 Task: Add an event with the title Second Training Workshop: Effective Leadership Development, date '2023/10/01', time 9:15 AM to 11:15 AMand add a description: Scavenger Hunt is a highly customizable activity that can be tailored to suit specific objectives or themes. It can incorporate company-specific trivia, puzzles, or tasks related to your industry or organizational values. The facilitator can also include team-building elements, such as icebreaker activities, during the scavenger hunt to enhance team cohesion and communication., put the event into Red category . Add location for the event as: Jakarta, Indonesia, logged in from the account softage.8@softage.netand send the event invitation to softage.10@softage.net and softage.6@softage.net. Set a reminder for the event 15 minutes before
Action: Mouse moved to (132, 143)
Screenshot: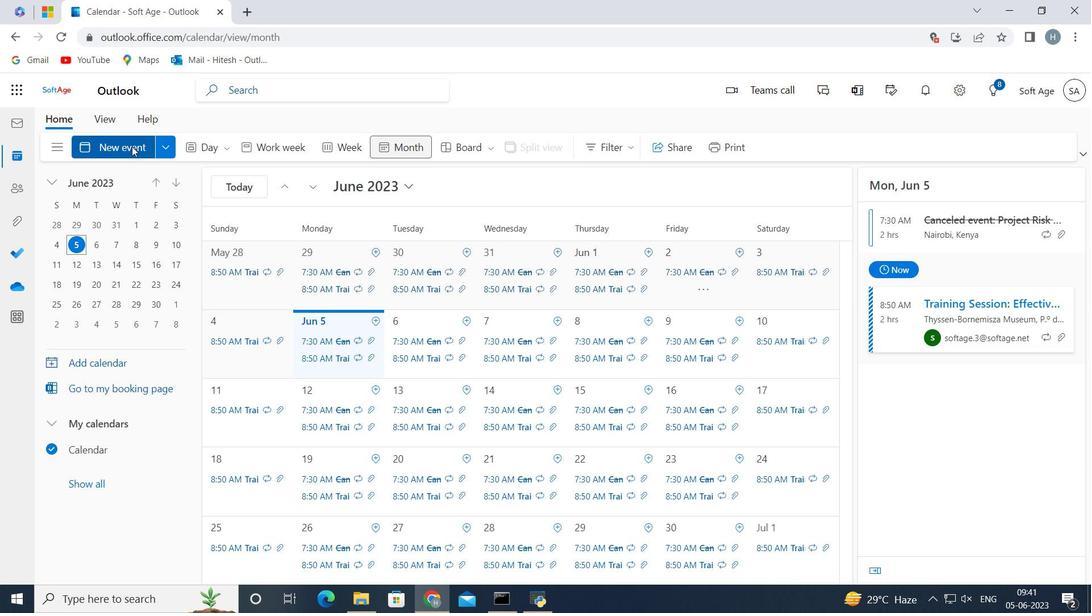 
Action: Mouse pressed left at (132, 143)
Screenshot: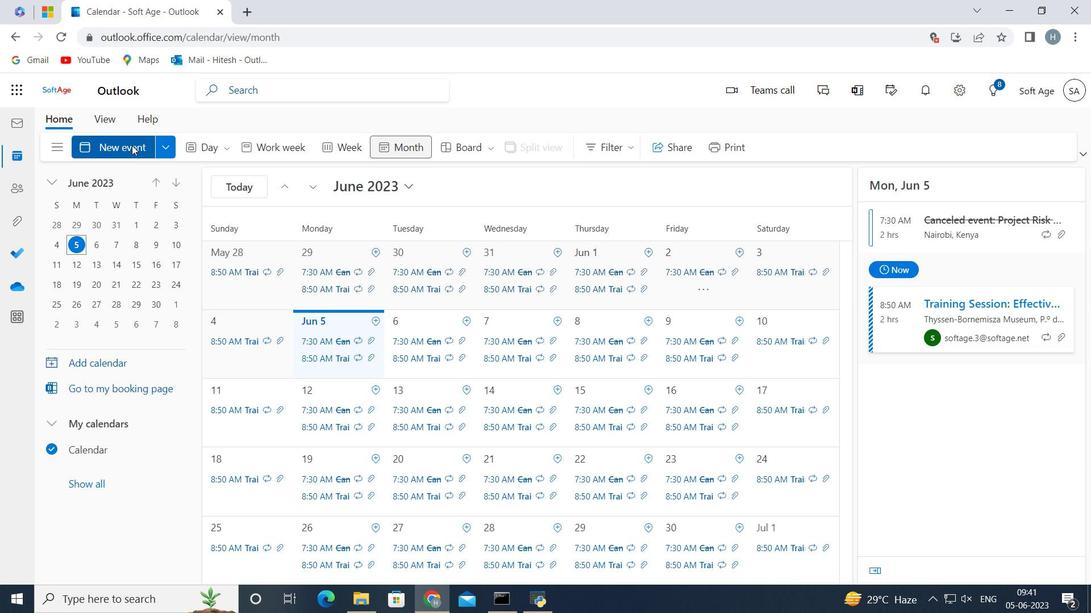 
Action: Mouse moved to (276, 229)
Screenshot: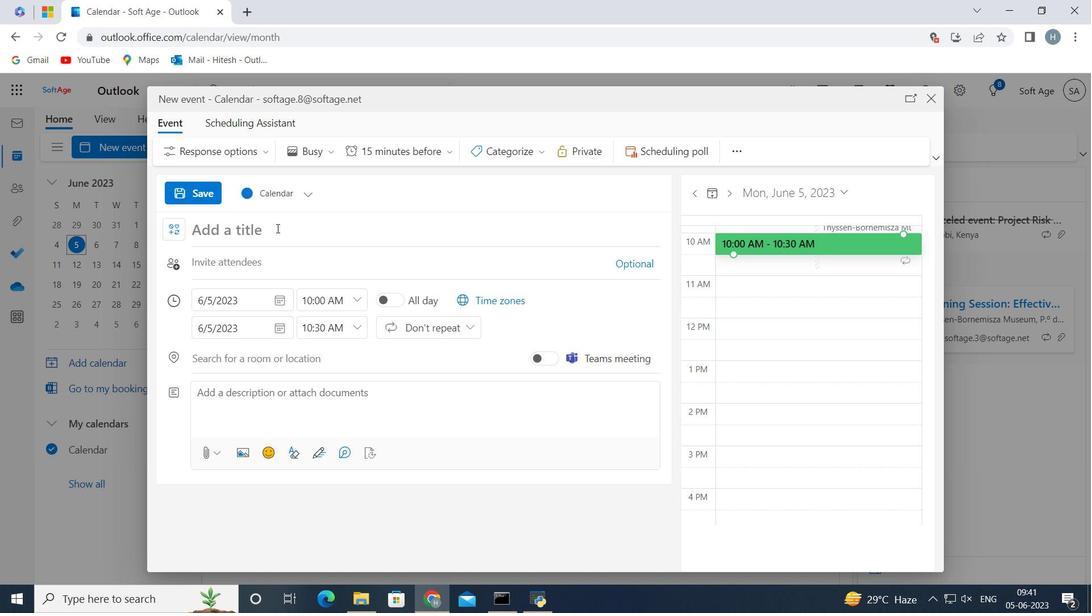 
Action: Mouse pressed left at (276, 229)
Screenshot: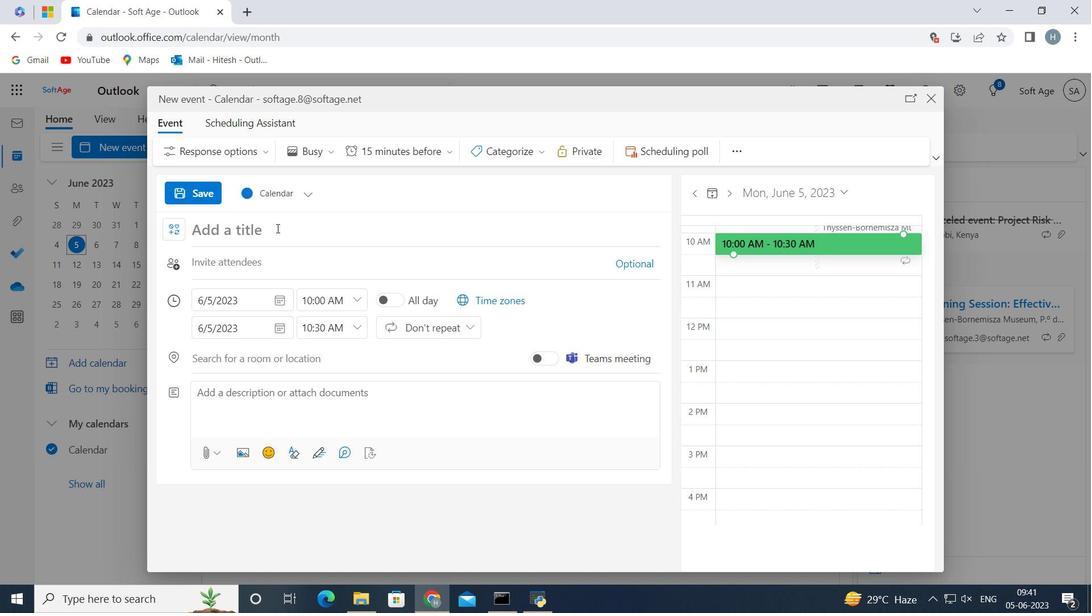 
Action: Key pressed <Key.shift>Second<Key.space><Key.shift>Training<Key.space><Key.shift>w<Key.backspace><Key.shift>Workshop<Key.shift_r>:<Key.space><Key.shift>Effective<Key.space><Key.shift>Leadership<Key.space><Key.shift>Development<Key.space>
Screenshot: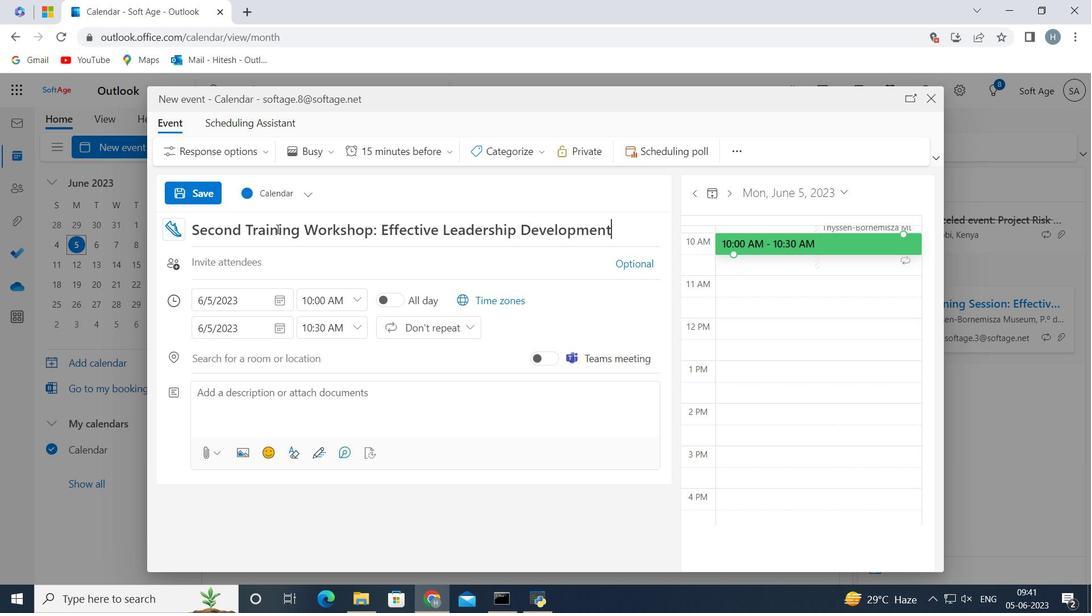 
Action: Mouse moved to (279, 297)
Screenshot: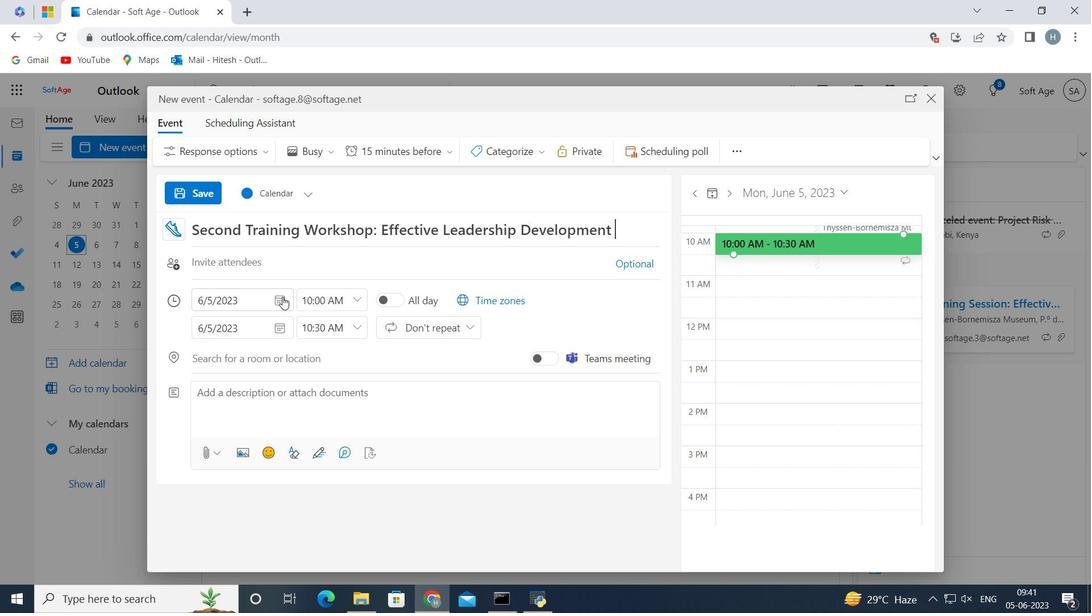 
Action: Mouse pressed left at (279, 297)
Screenshot: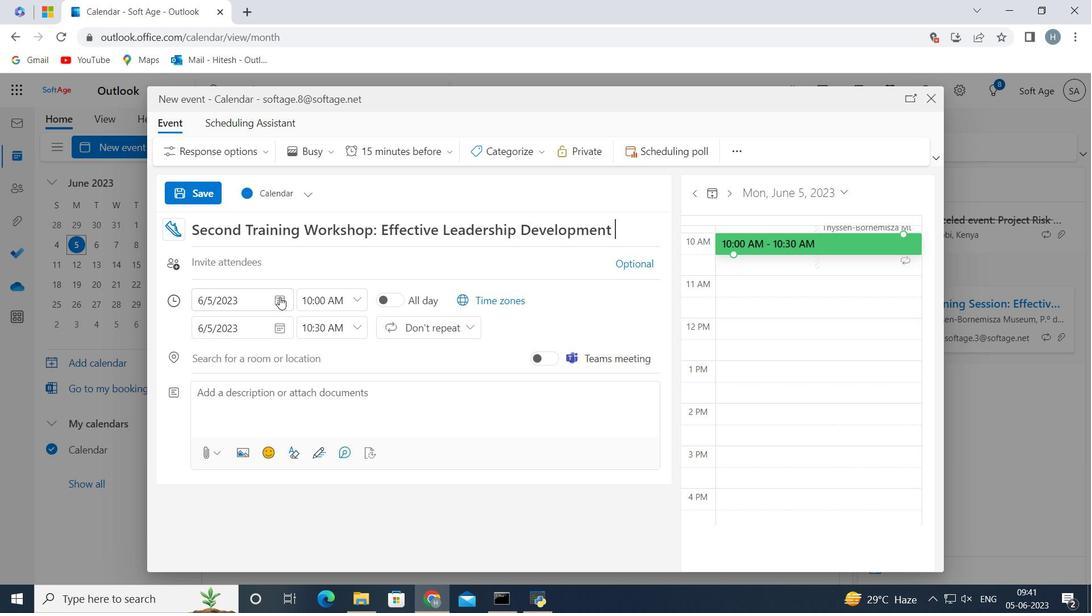 
Action: Mouse moved to (241, 325)
Screenshot: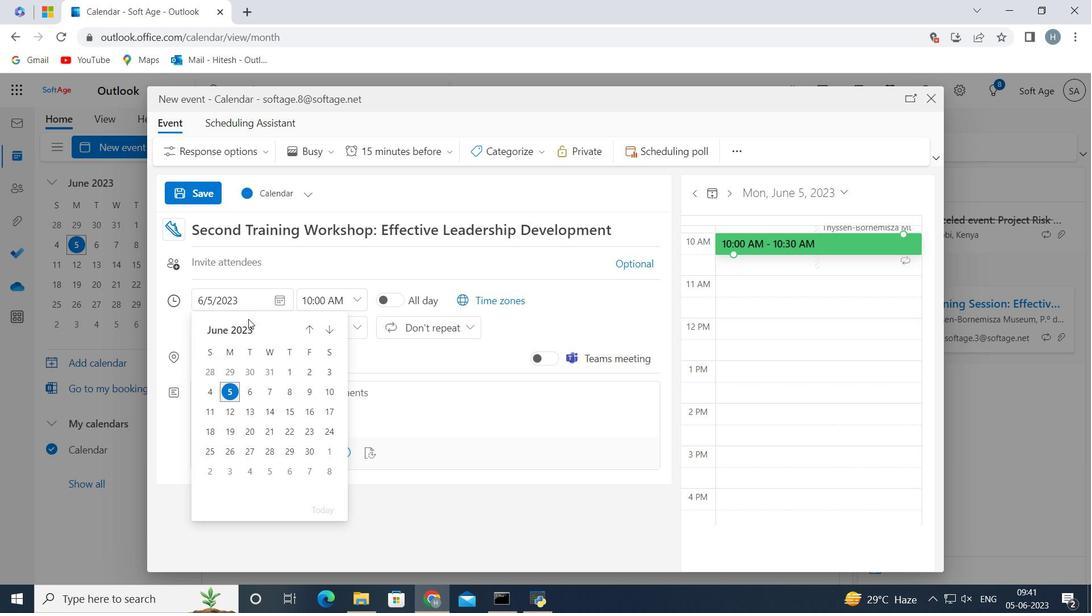 
Action: Mouse pressed left at (241, 325)
Screenshot: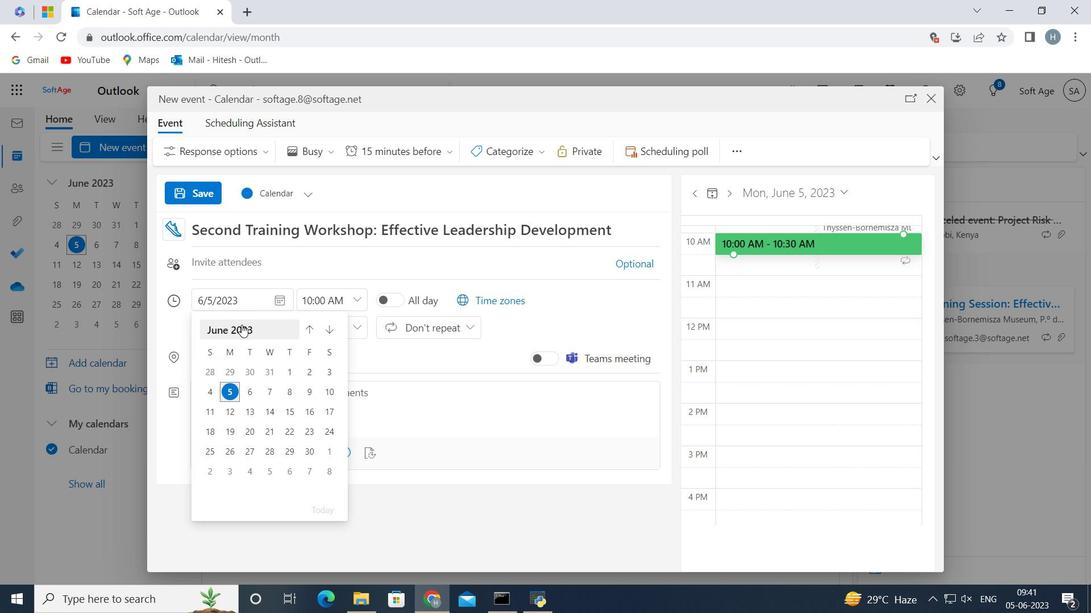 
Action: Mouse moved to (248, 434)
Screenshot: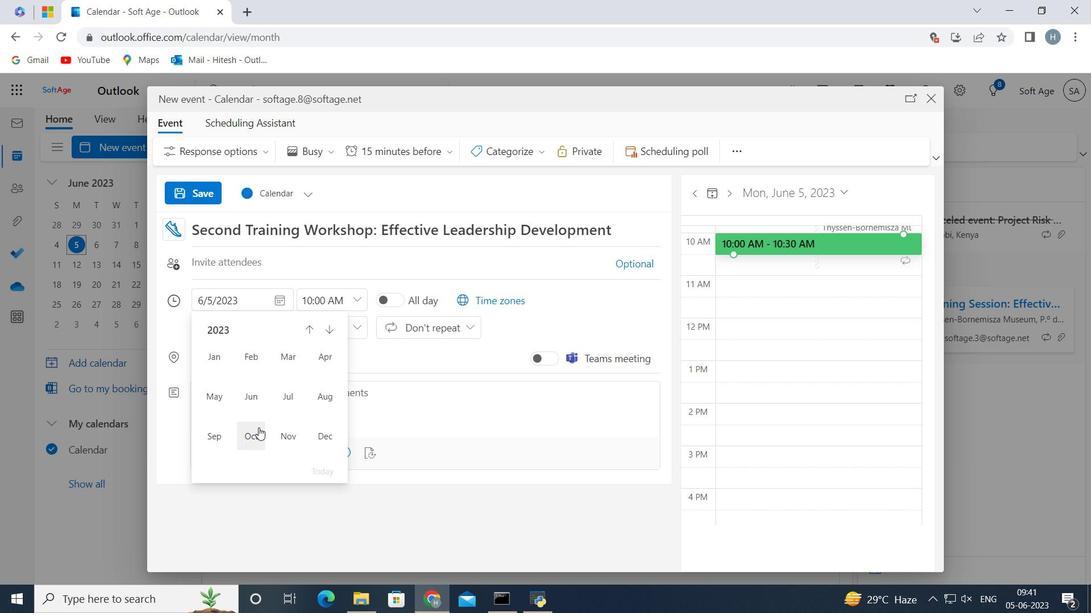 
Action: Mouse pressed left at (248, 434)
Screenshot: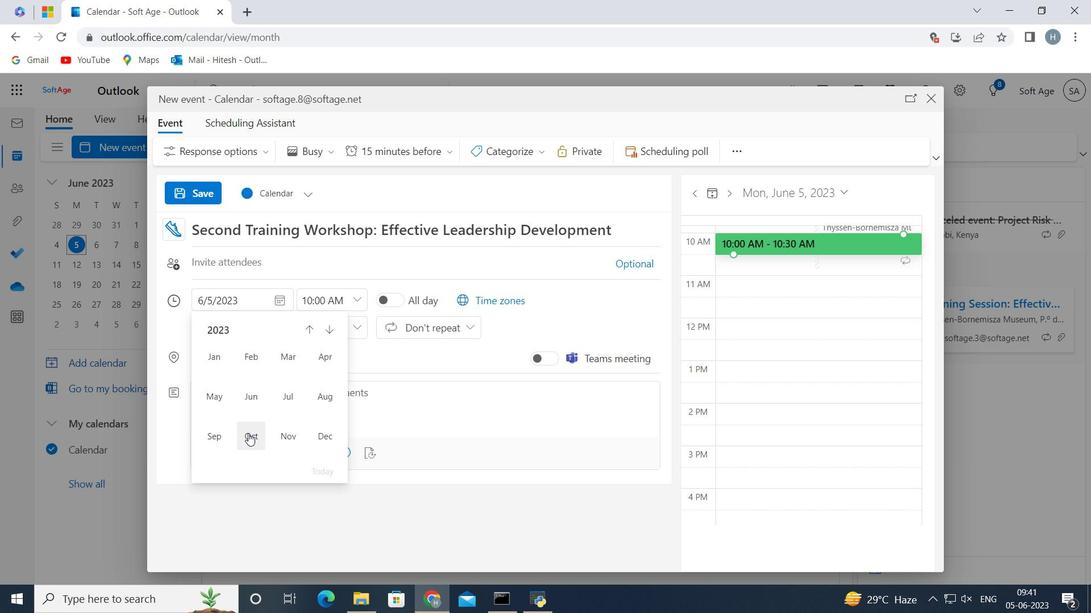 
Action: Mouse moved to (206, 374)
Screenshot: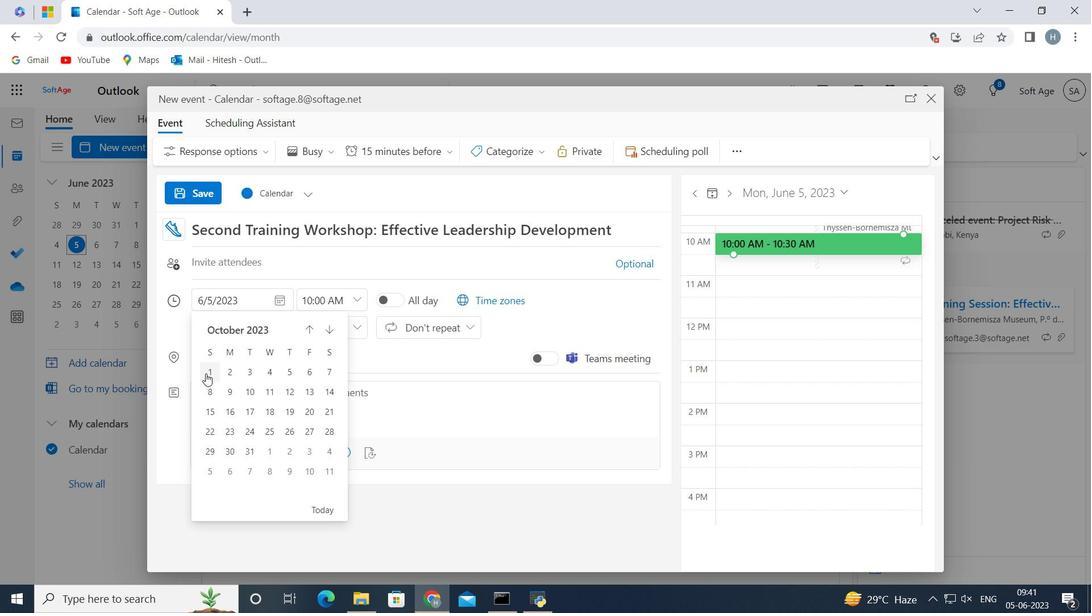 
Action: Mouse pressed left at (206, 374)
Screenshot: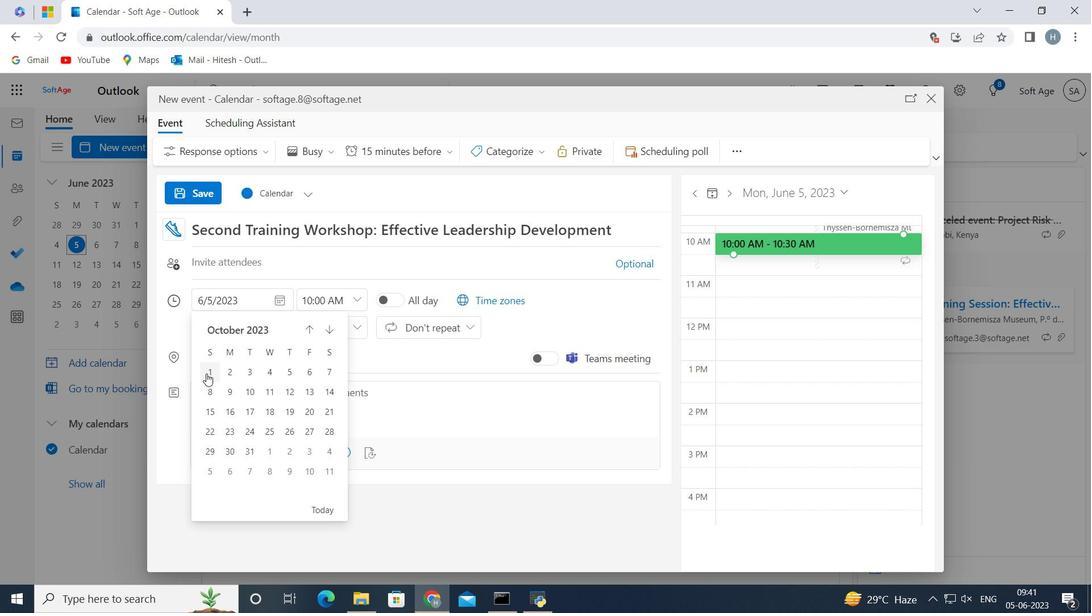
Action: Mouse moved to (356, 300)
Screenshot: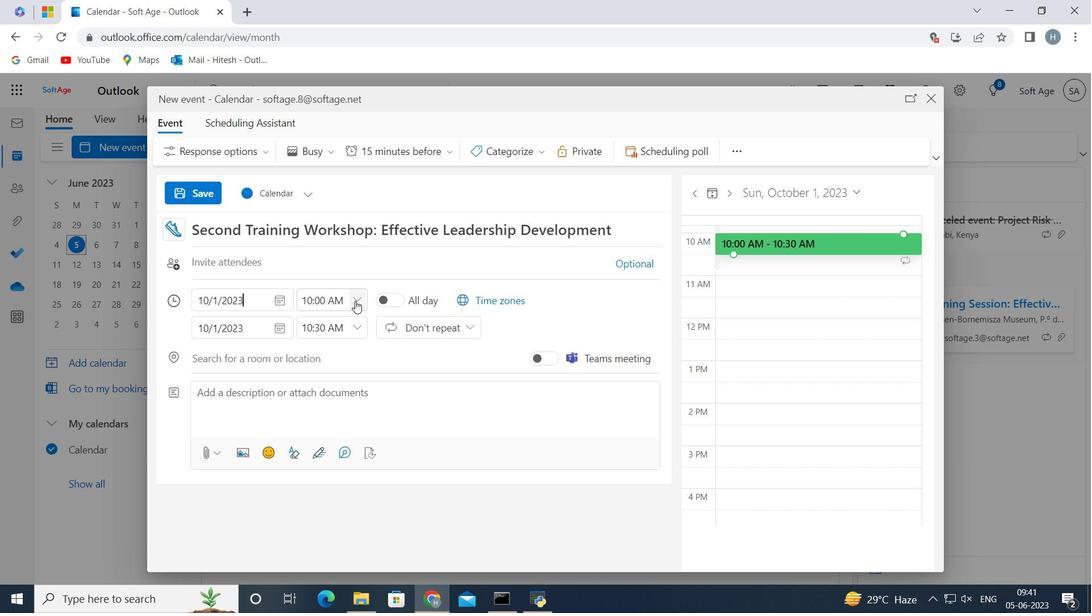 
Action: Mouse pressed left at (356, 300)
Screenshot: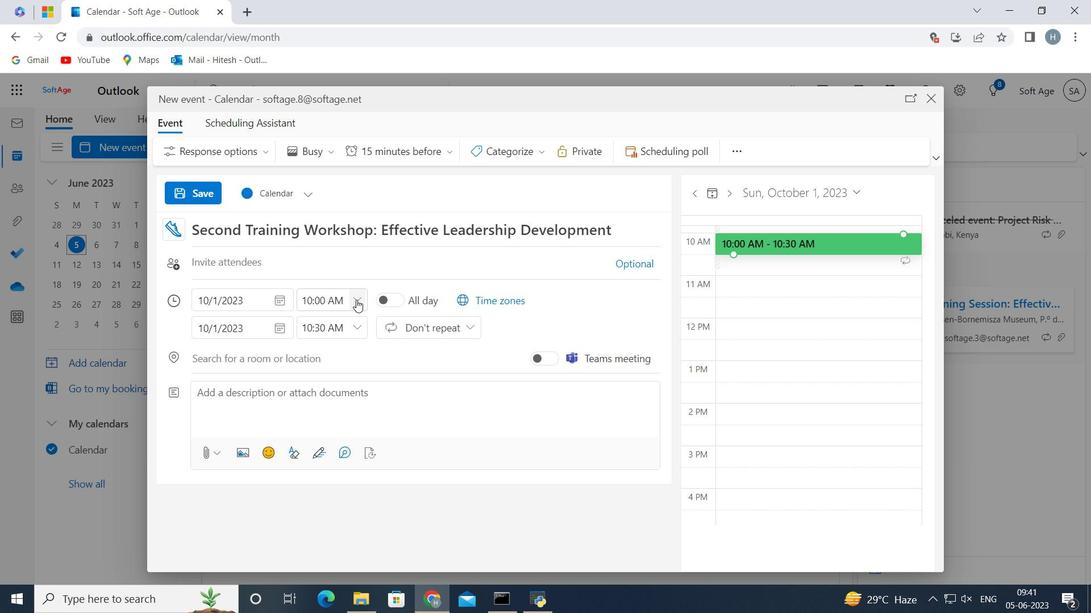 
Action: Mouse moved to (321, 378)
Screenshot: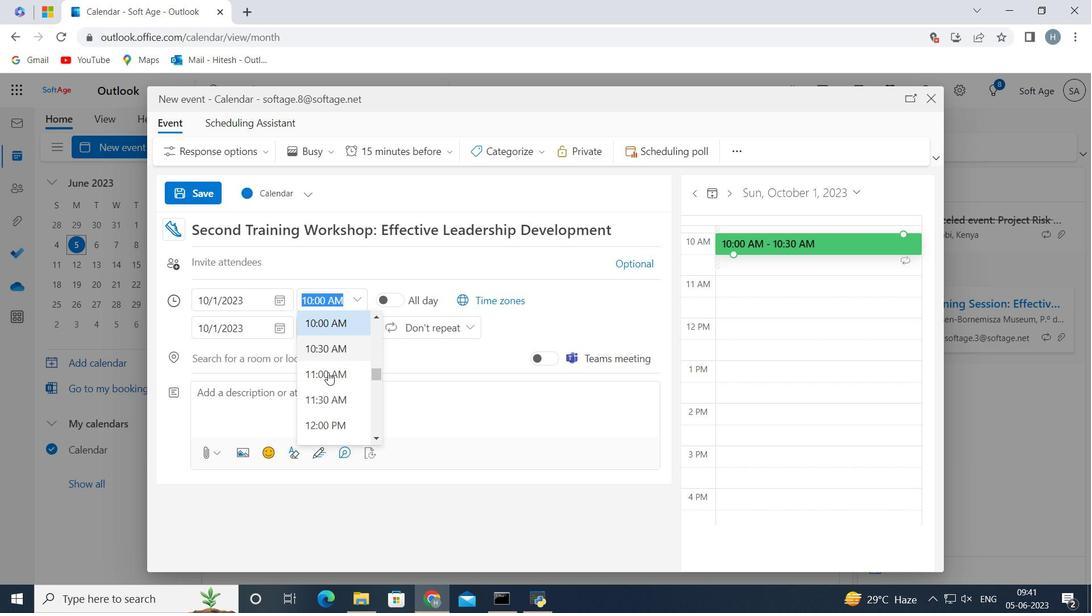 
Action: Mouse scrolled (321, 379) with delta (0, 0)
Screenshot: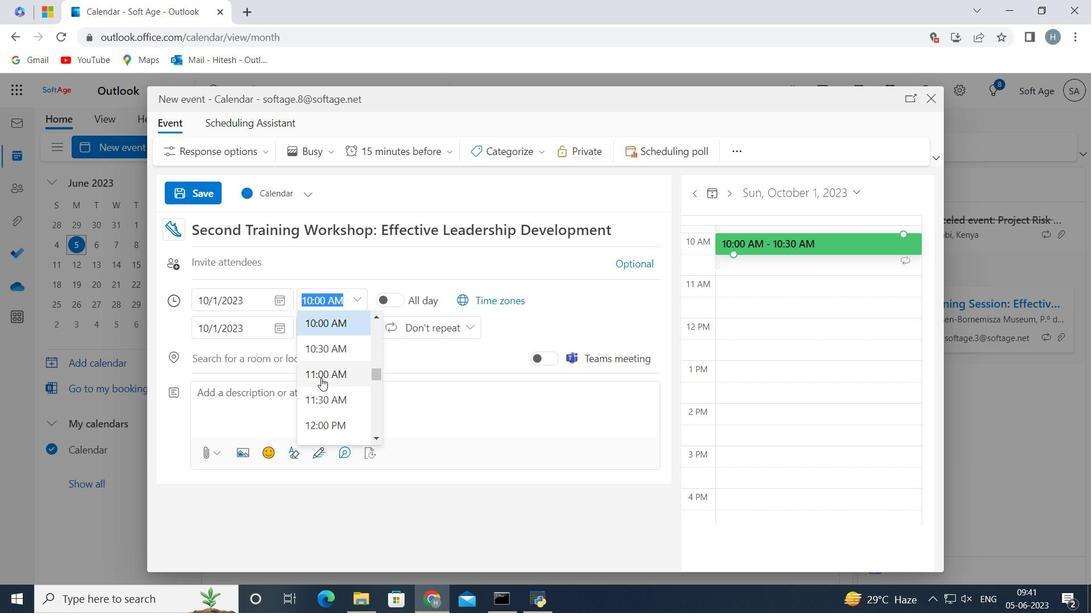 
Action: Mouse moved to (322, 362)
Screenshot: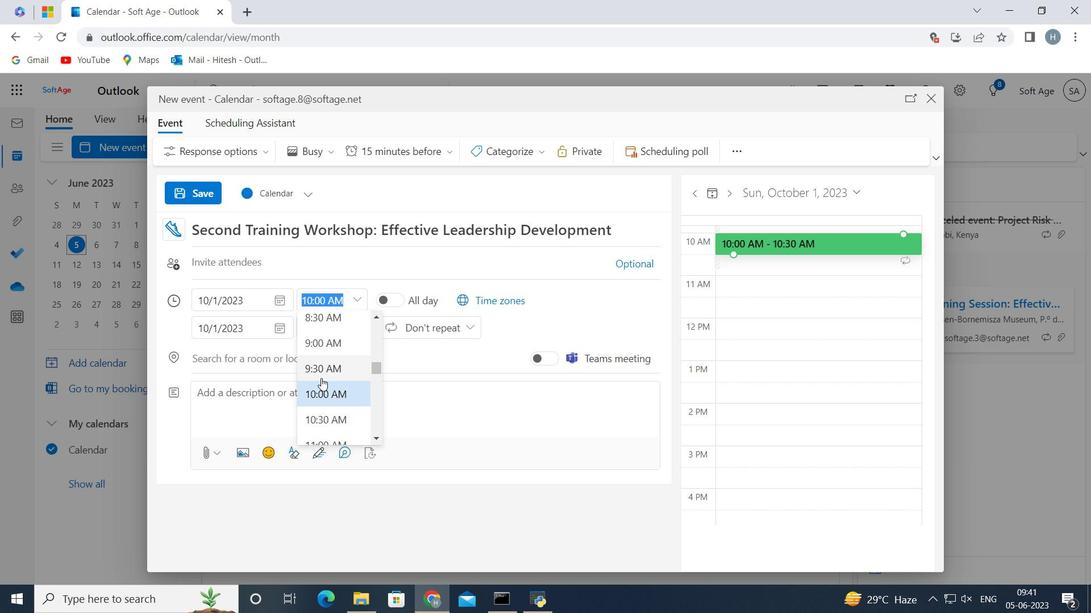 
Action: Mouse pressed left at (322, 362)
Screenshot: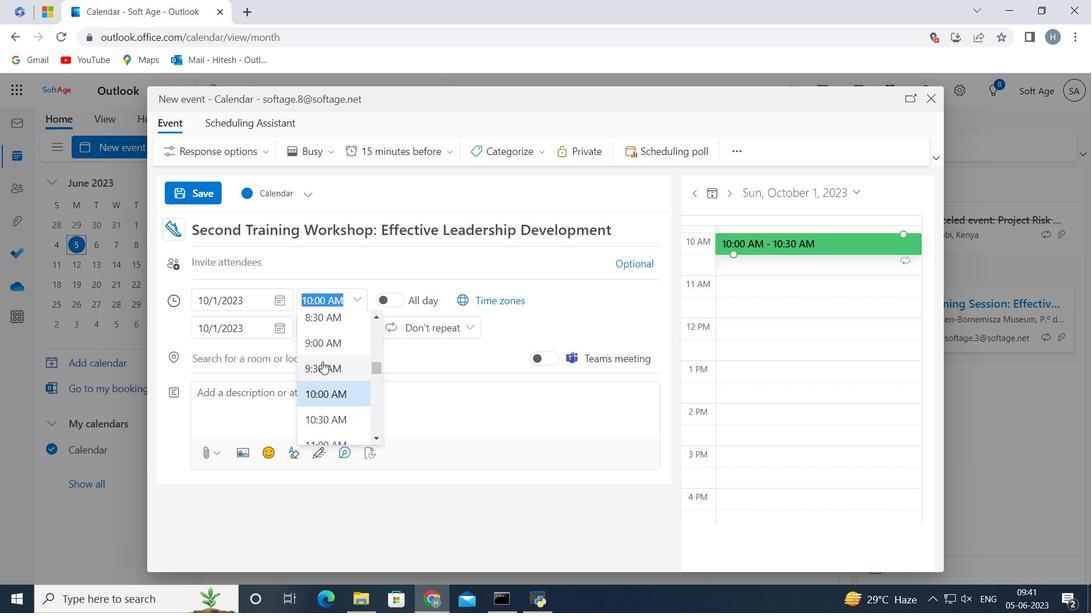 
Action: Mouse moved to (319, 301)
Screenshot: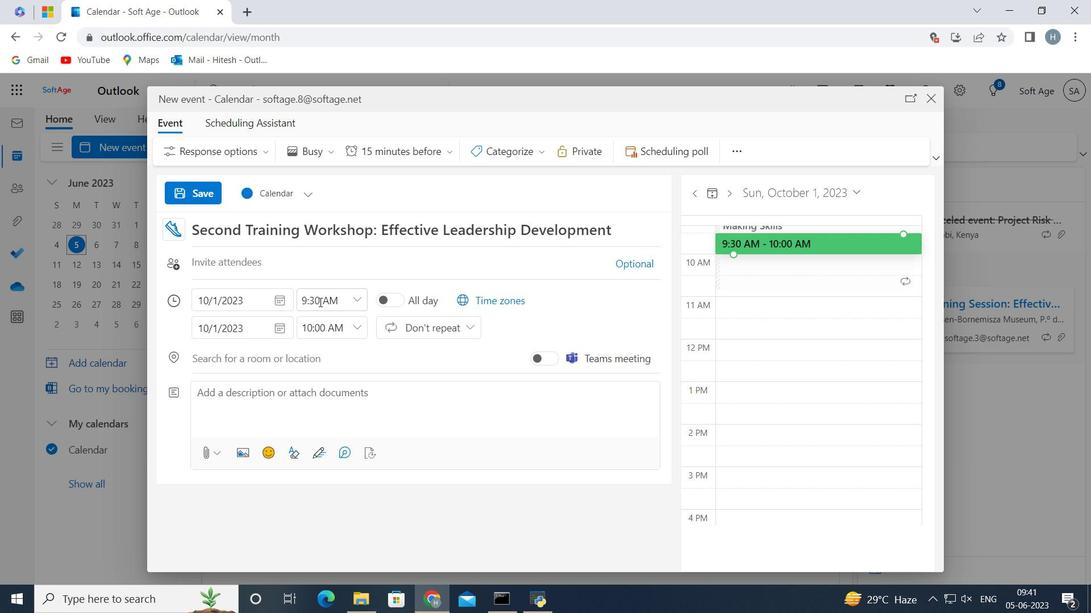 
Action: Mouse pressed left at (319, 301)
Screenshot: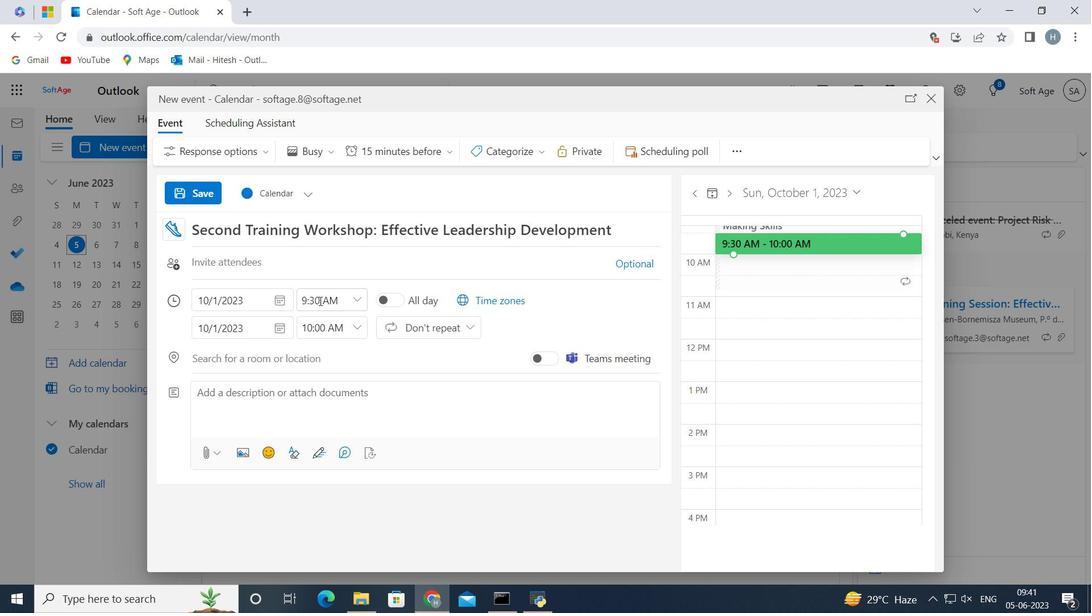 
Action: Key pressed <Key.backspace><Key.backspace>15
Screenshot: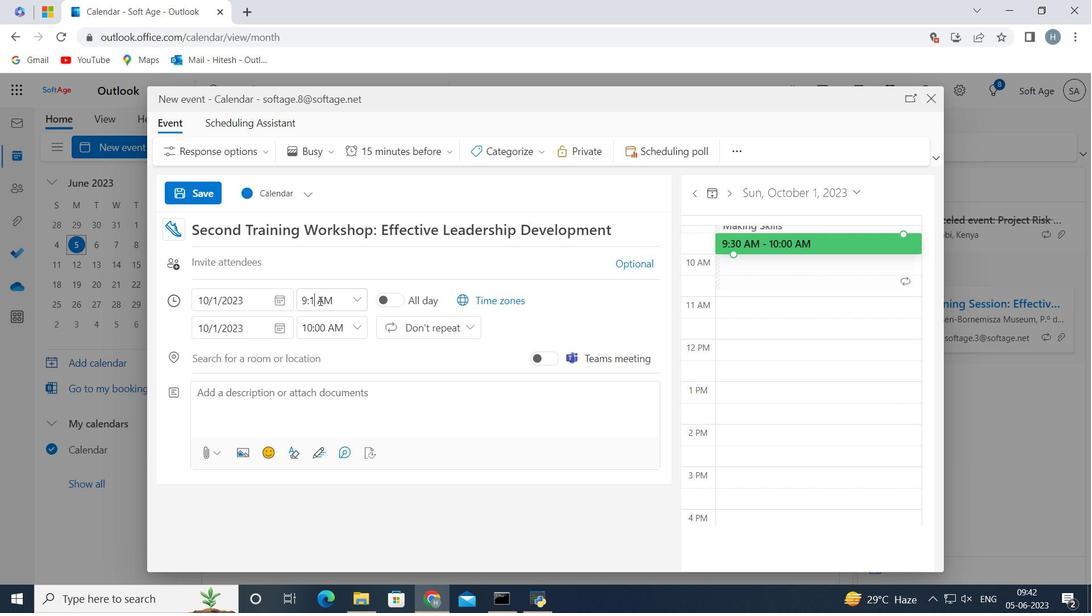 
Action: Mouse moved to (359, 322)
Screenshot: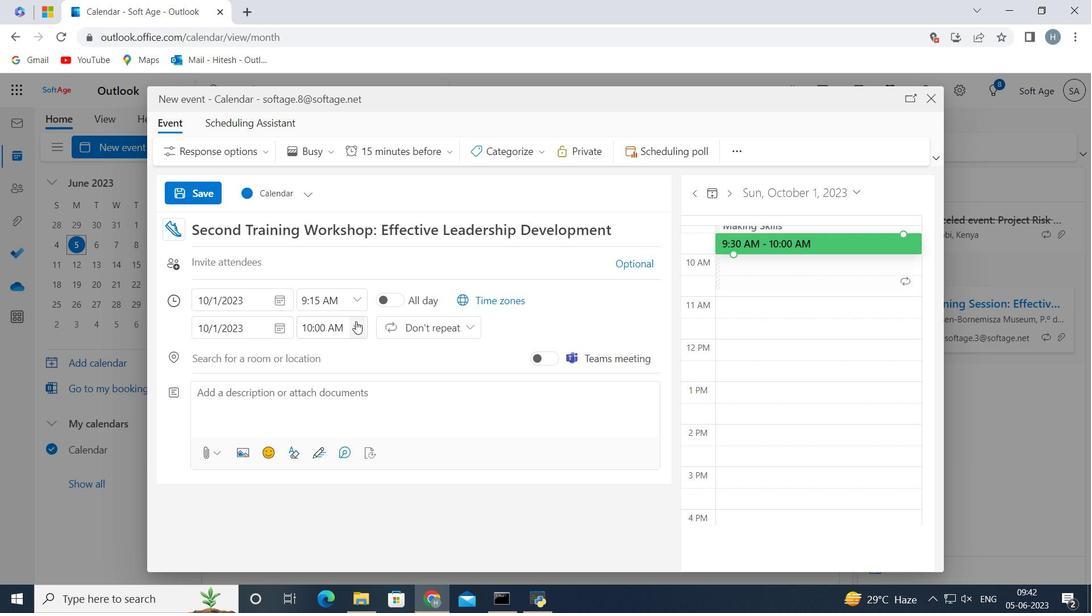 
Action: Mouse pressed left at (359, 322)
Screenshot: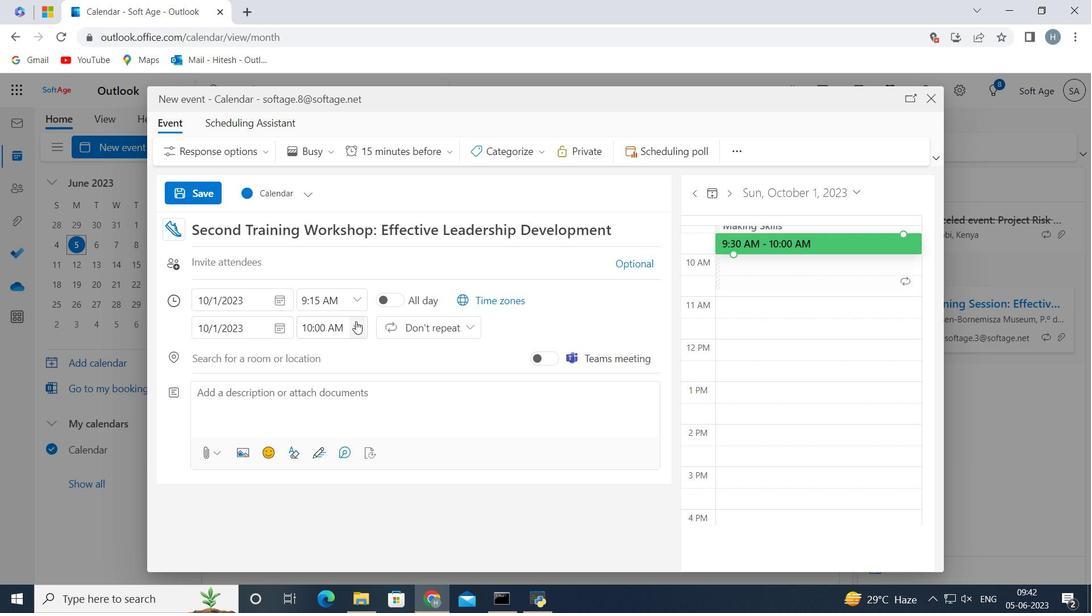 
Action: Mouse moved to (351, 422)
Screenshot: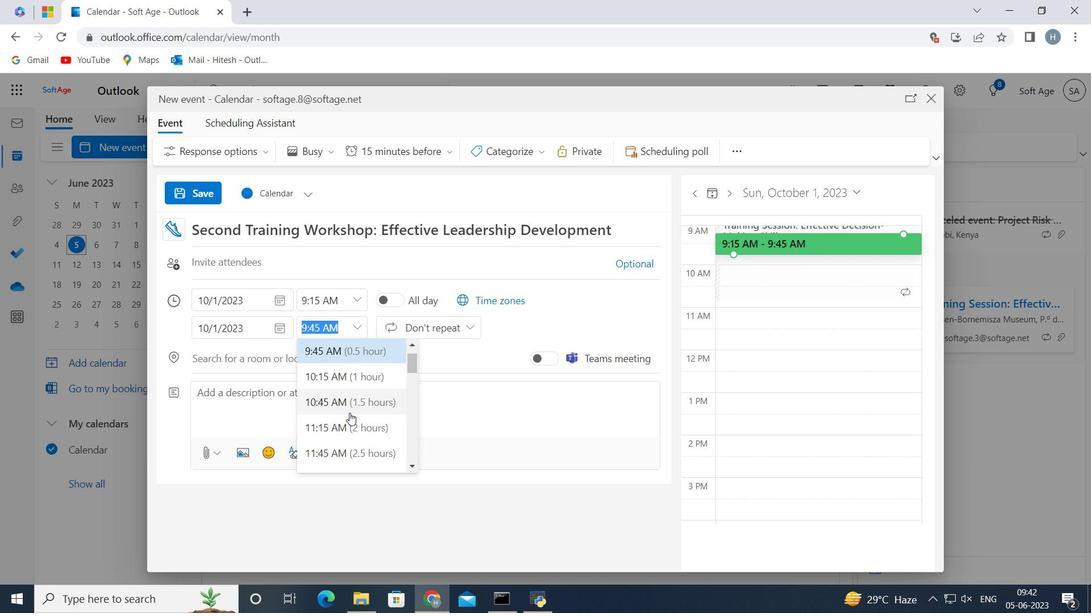 
Action: Mouse pressed left at (351, 422)
Screenshot: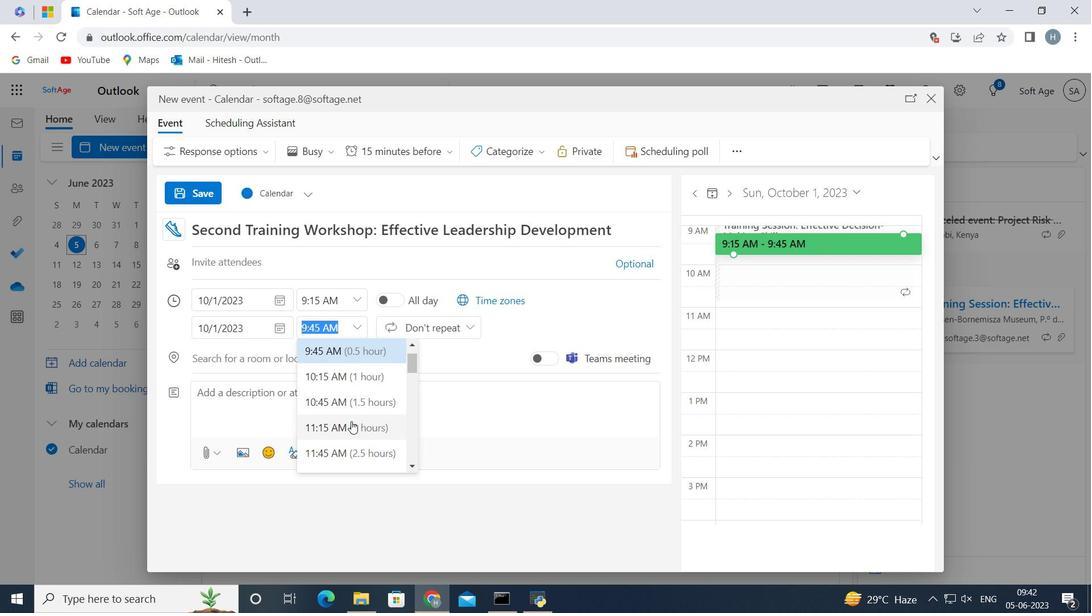 
Action: Mouse moved to (270, 386)
Screenshot: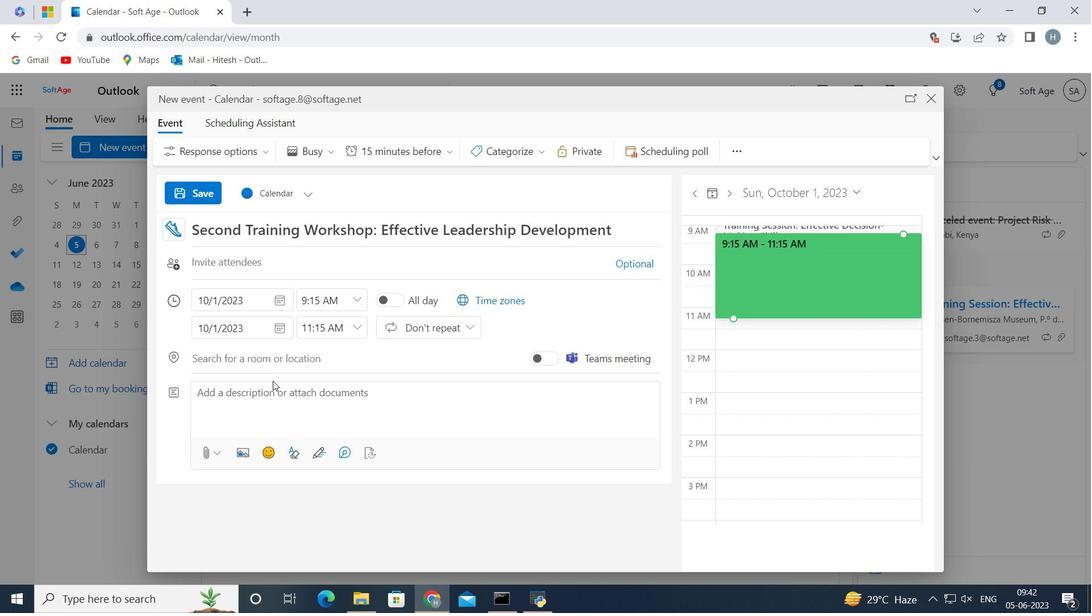 
Action: Mouse pressed left at (270, 386)
Screenshot: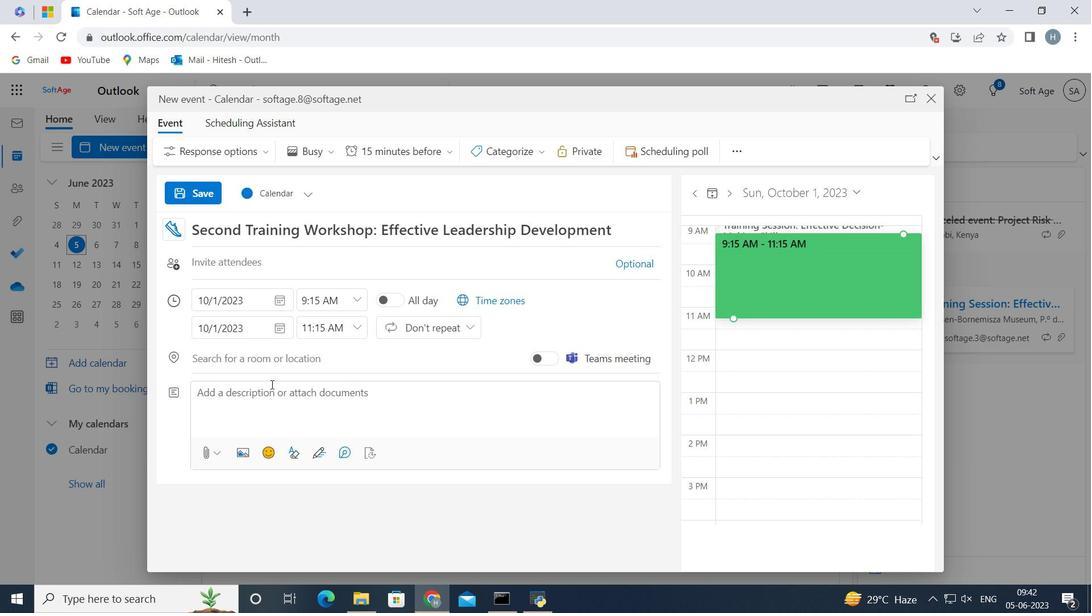 
Action: Key pressed <Key.shift><Key.shift>Scavenger<Key.space>hunt<Key.space>is<Key.space>a<Key.space>highly<Key.space>customizable<Key.space>activity<Key.space>that<Key.space>can<Key.space>be<Key.space>tailored<Key.space>to<Key.space>suit<Key.space>specific<Key.space>objectives<Key.space>or<Key.space>themes.<Key.space><Key.shift_r>It<Key.space>can<Key.space>incorporate<Key.space>company-specific<Key.space>trivia,<Key.space>puzzles,<Key.space>or<Key.space>tasks<Key.space>related<Key.space>to<Key.space>your<Key.space>industry<Key.space>or<Key.space>organizational<Key.space>values.<Key.space><Key.shift>The<Key.space>facilitator<Key.space>can<Key.space>also<Key.space>include<Key.space>team-building<Key.space>elements,<Key.space>such<Key.space>as<Key.space>icebreaker<Key.space>activities,<Key.space>during<Key.space>the<Key.space>scavenger<Key.space>hunt<Key.space>to<Key.space>enhance<Key.space>team<Key.space>cohesion<Key.space>and<Key.space>communication.<Key.space>
Screenshot: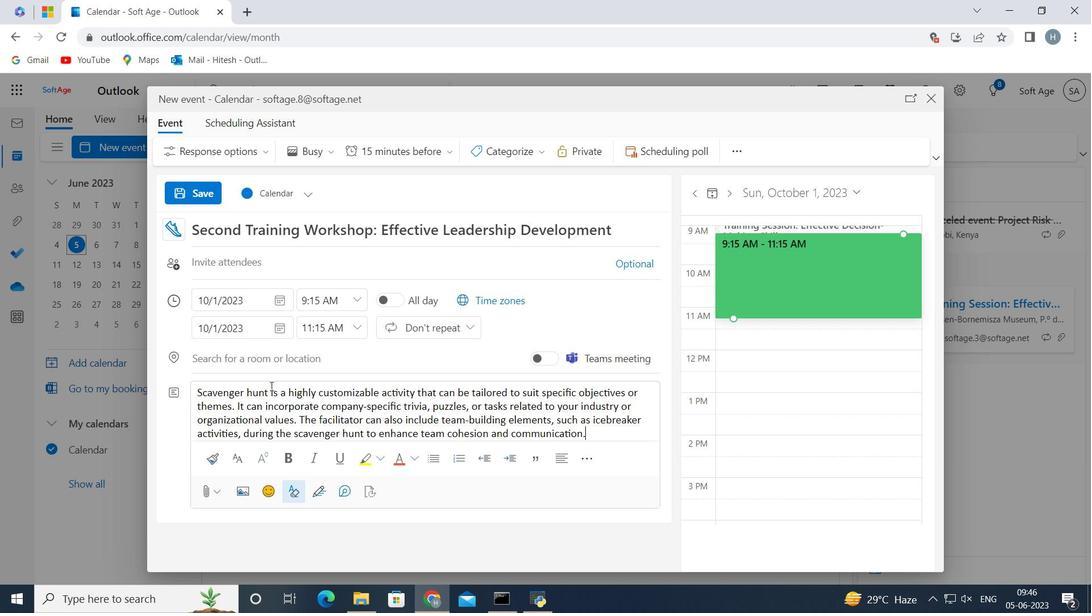 
Action: Mouse moved to (356, 359)
Screenshot: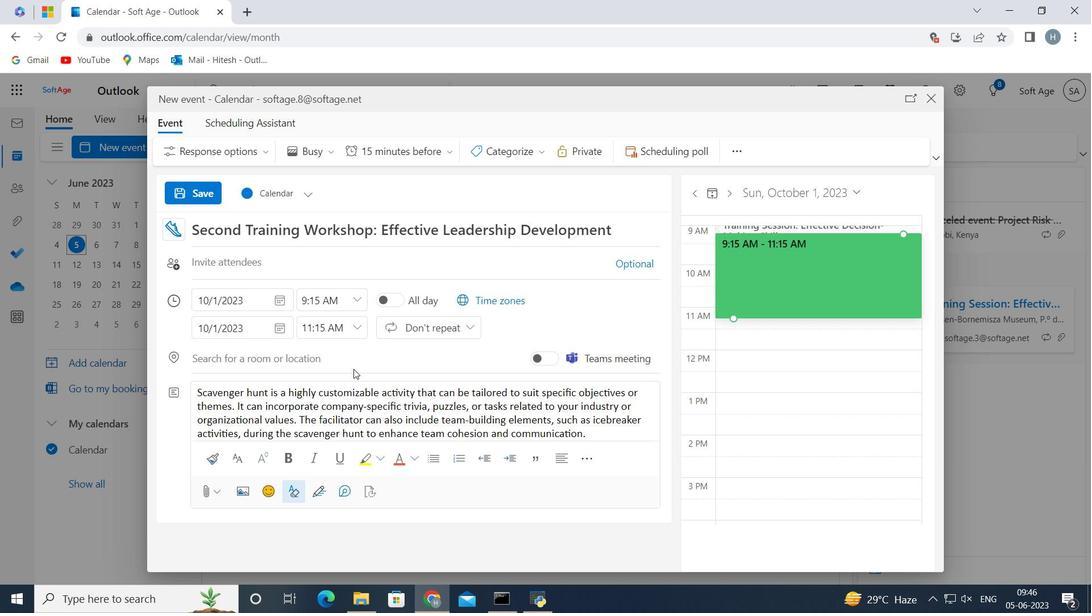 
Action: Mouse pressed left at (356, 359)
Screenshot: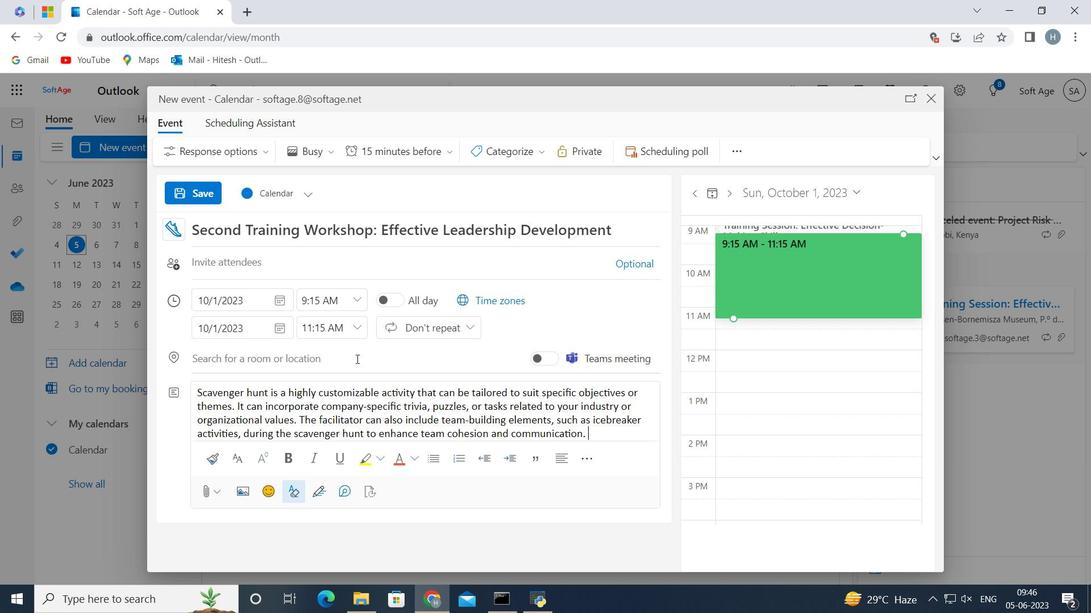 
Action: Mouse moved to (539, 152)
Screenshot: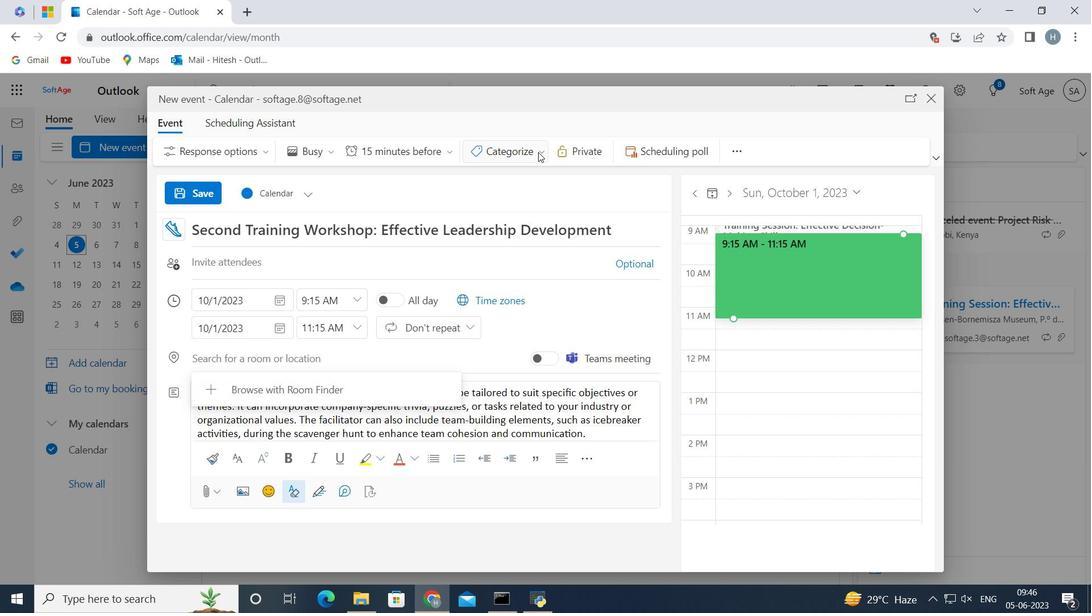 
Action: Mouse pressed left at (539, 152)
Screenshot: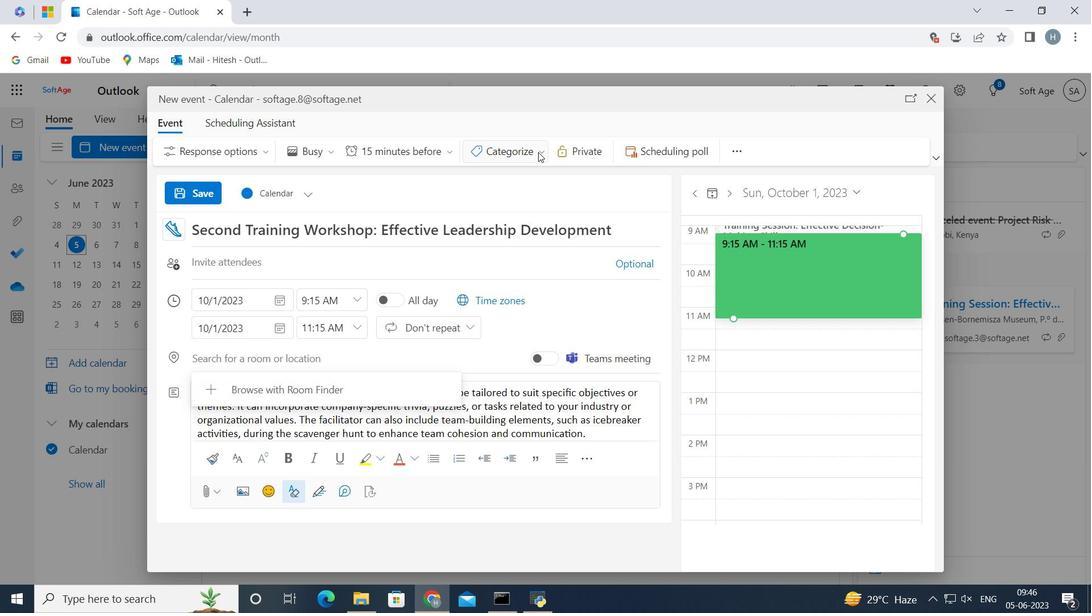 
Action: Mouse moved to (524, 267)
Screenshot: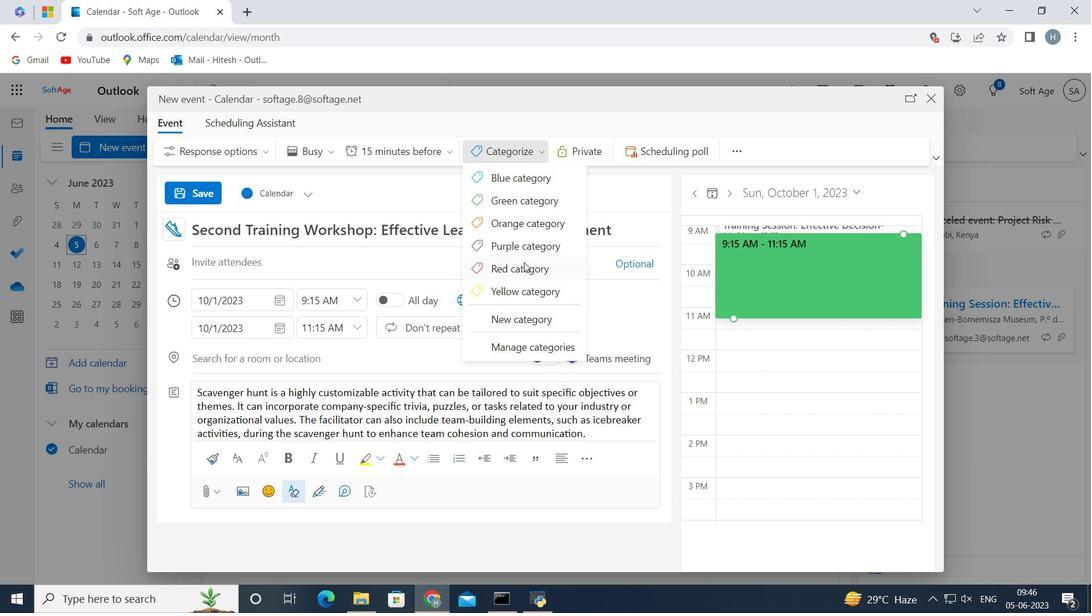 
Action: Mouse pressed left at (524, 267)
Screenshot: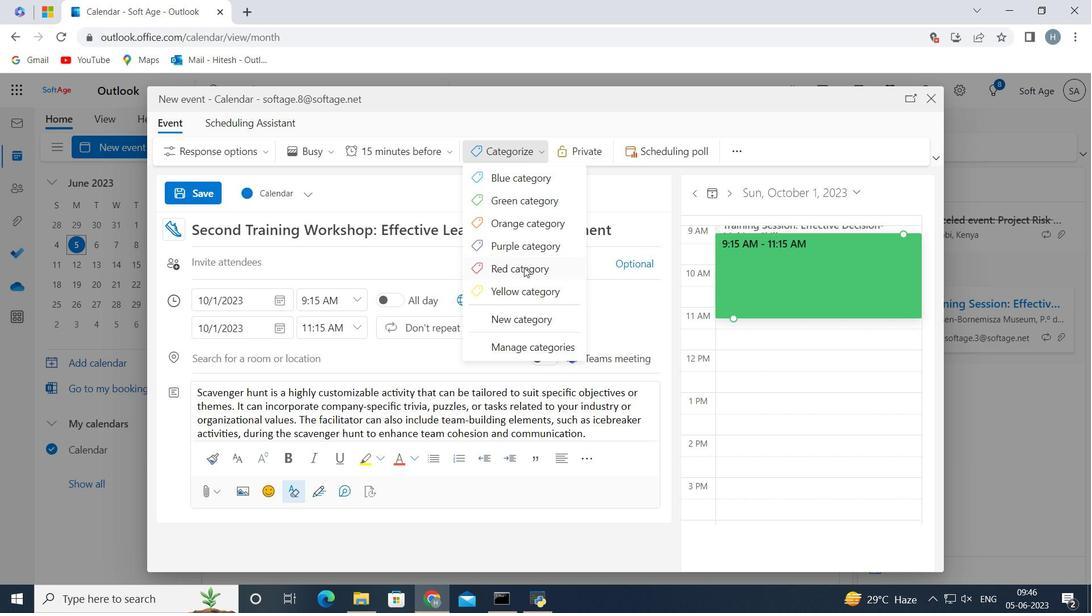 
Action: Mouse moved to (343, 362)
Screenshot: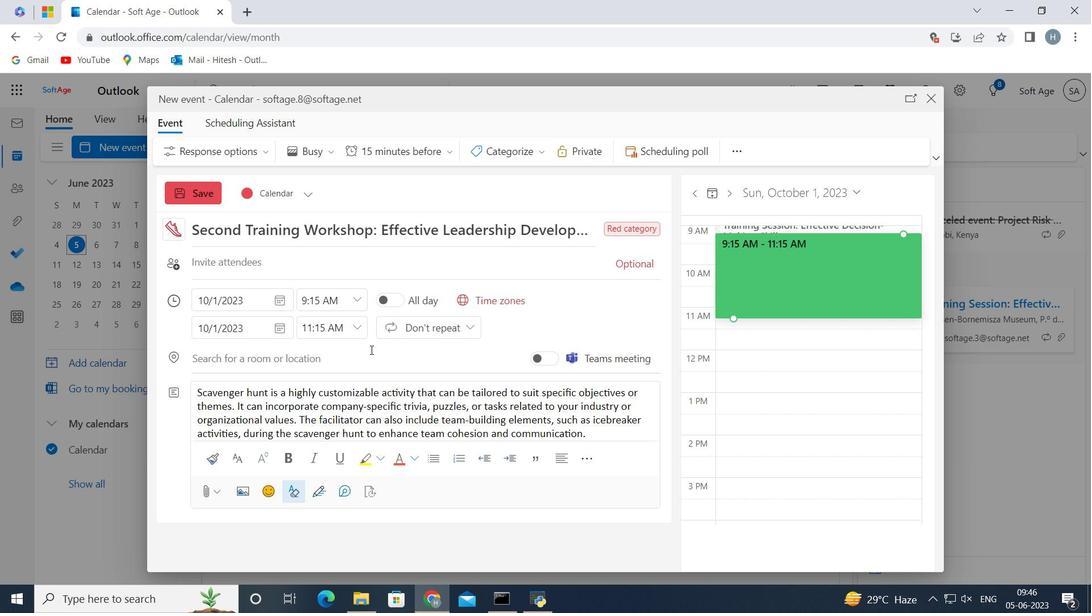 
Action: Mouse pressed left at (343, 362)
Screenshot: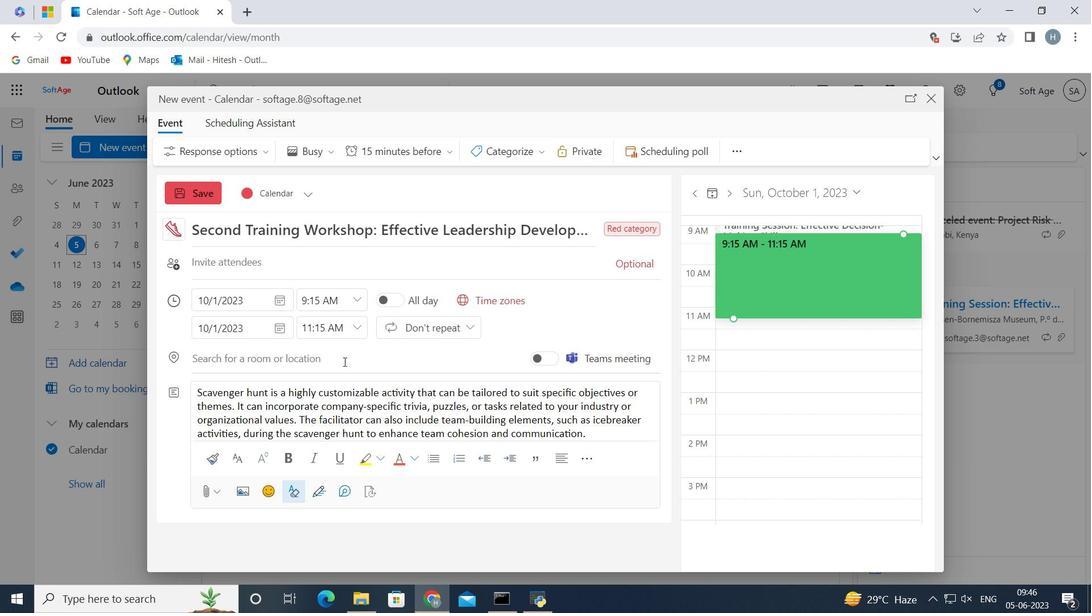 
Action: Key pressed <Key.shift>Jakarta.<Key.space><Key.shift><Key.shift><Key.shift><Key.shift><Key.shift><Key.shift><Key.shift><Key.shift><Key.shift><Key.shift><Key.shift>Indonesia<Key.space>
Screenshot: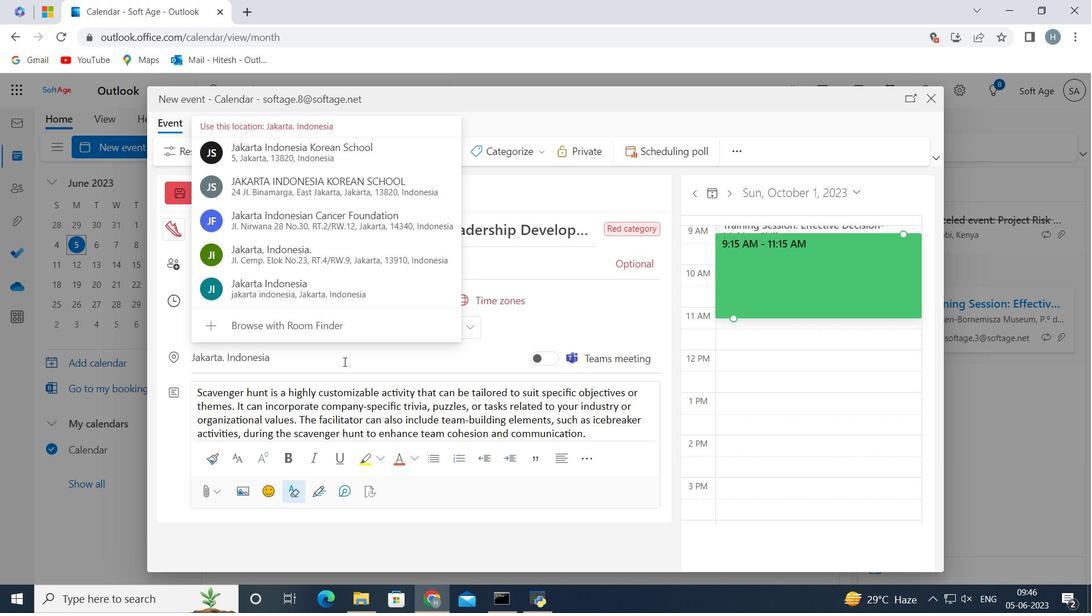 
Action: Mouse moved to (598, 323)
Screenshot: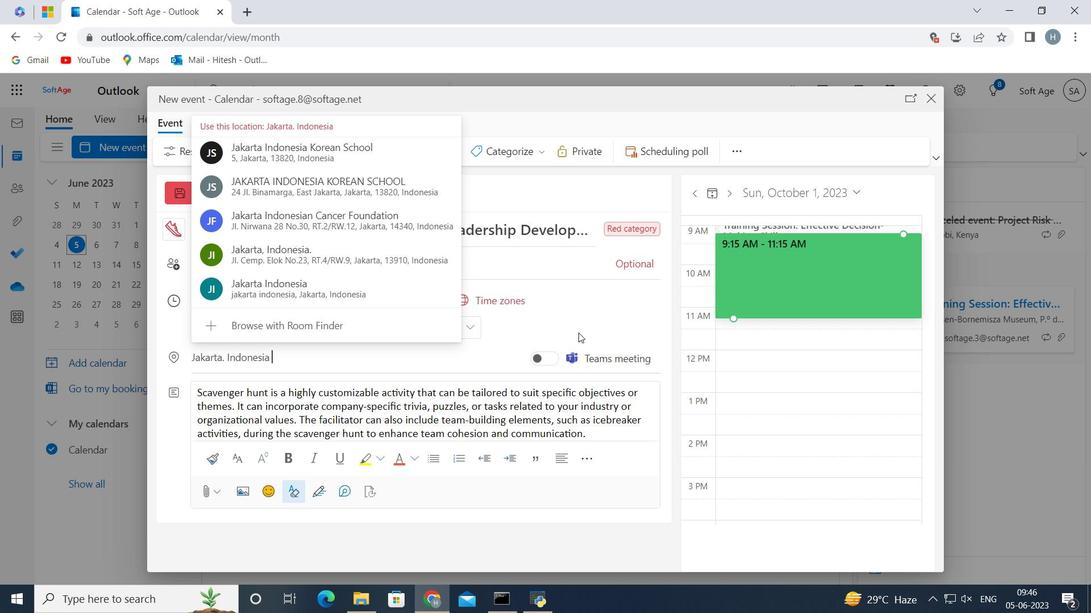 
Action: Mouse pressed left at (598, 323)
Screenshot: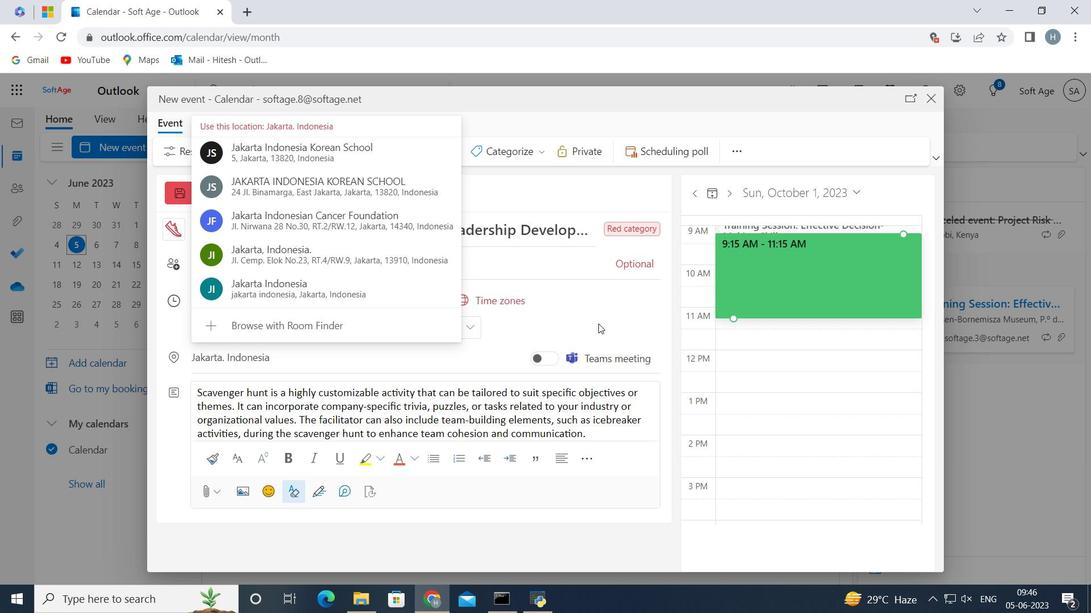 
Action: Mouse moved to (284, 254)
Screenshot: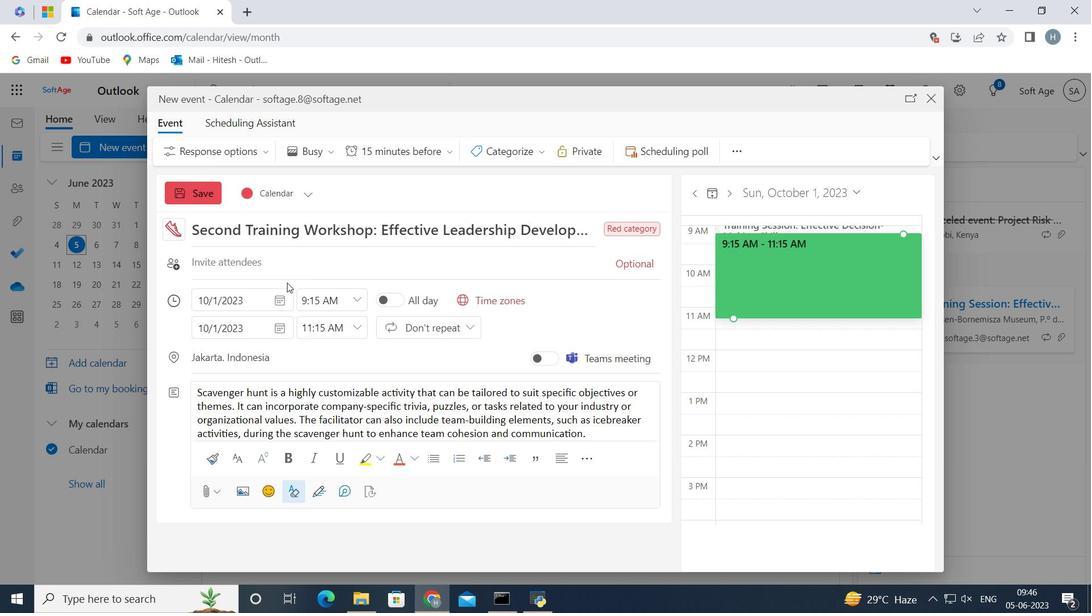 
Action: Mouse pressed left at (284, 254)
Screenshot: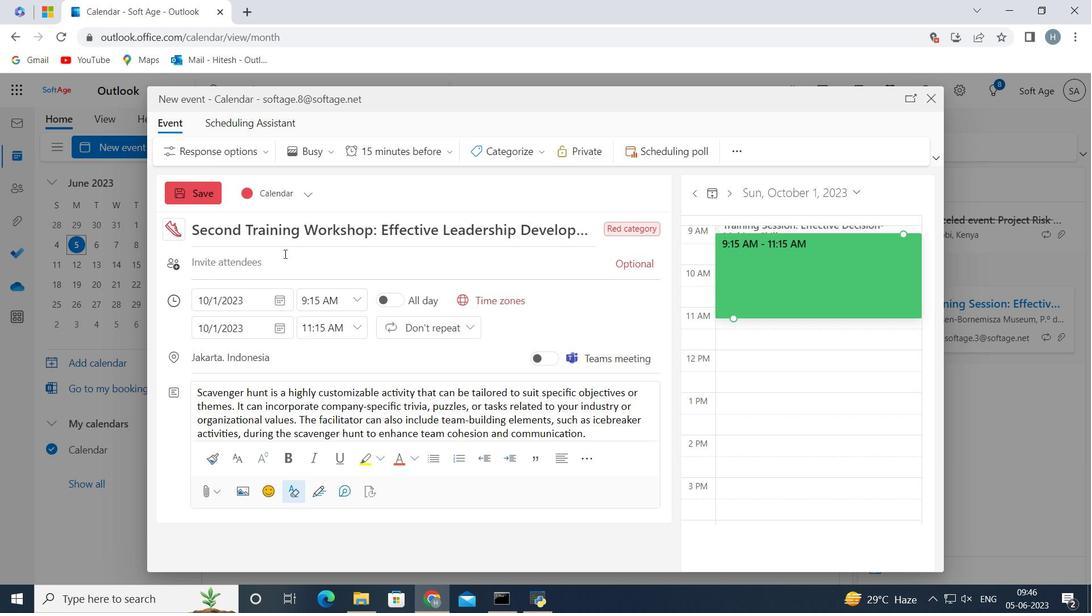
Action: Key pressed softage.10<Key.shift>@softage.net
Screenshot: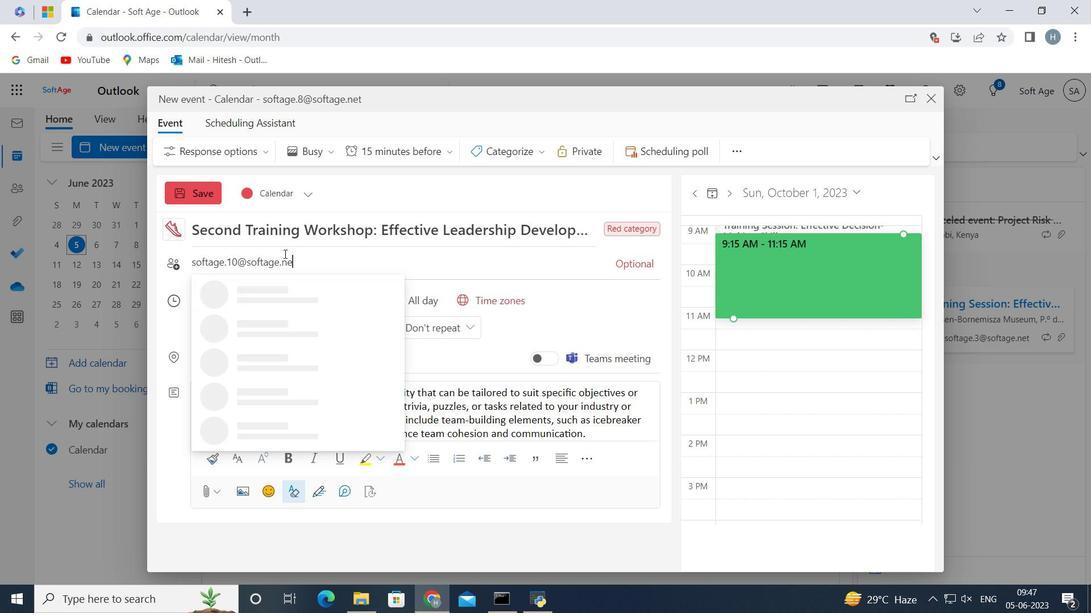 
Action: Mouse moved to (278, 296)
Screenshot: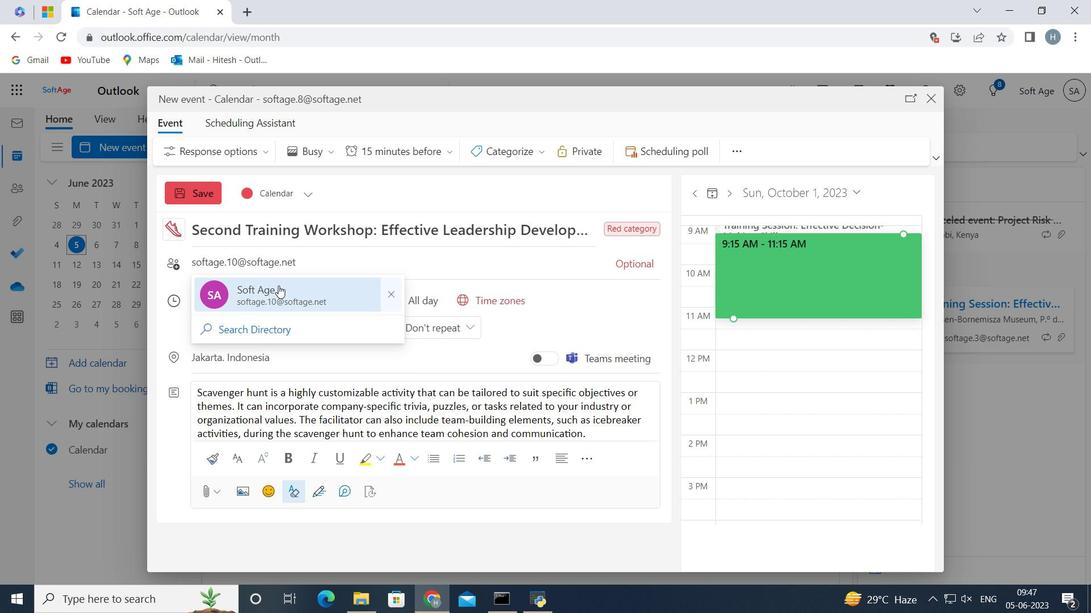 
Action: Mouse pressed left at (278, 296)
Screenshot: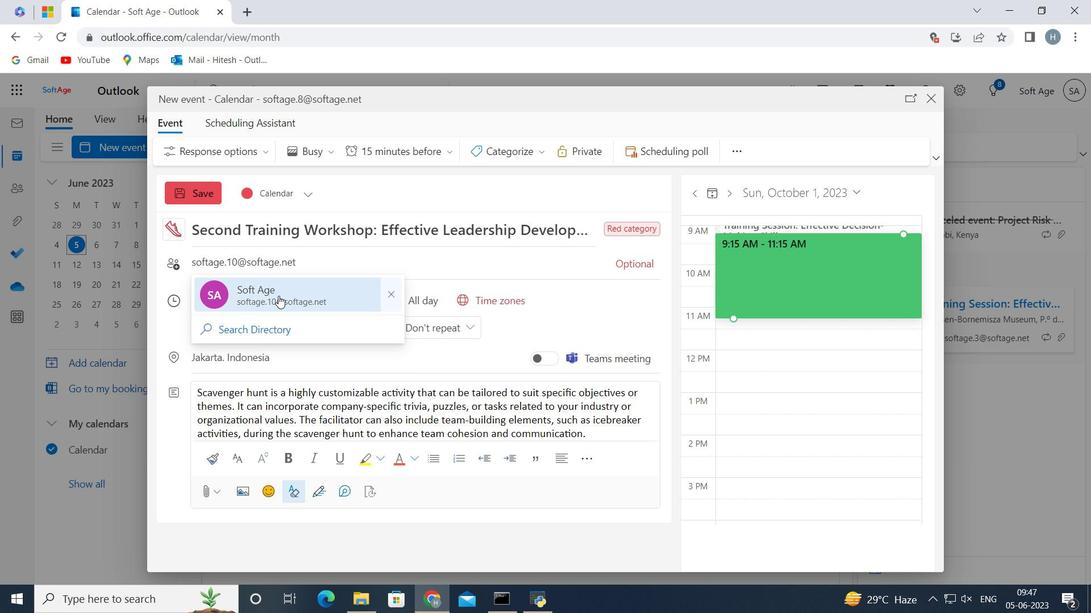 
Action: Key pressed softage.6<Key.shift>@softage.net
Screenshot: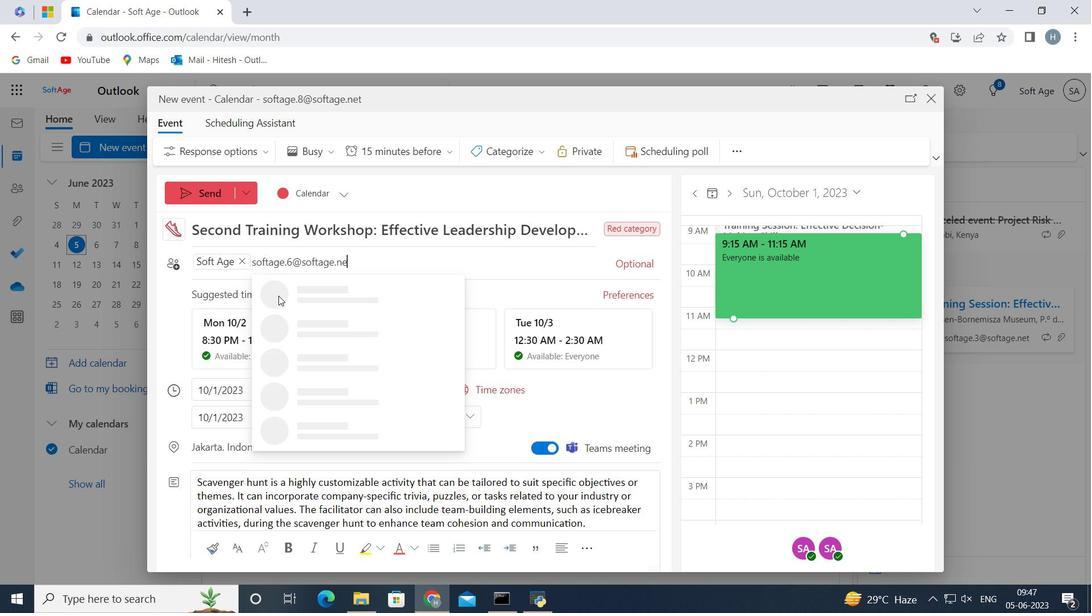 
Action: Mouse moved to (304, 293)
Screenshot: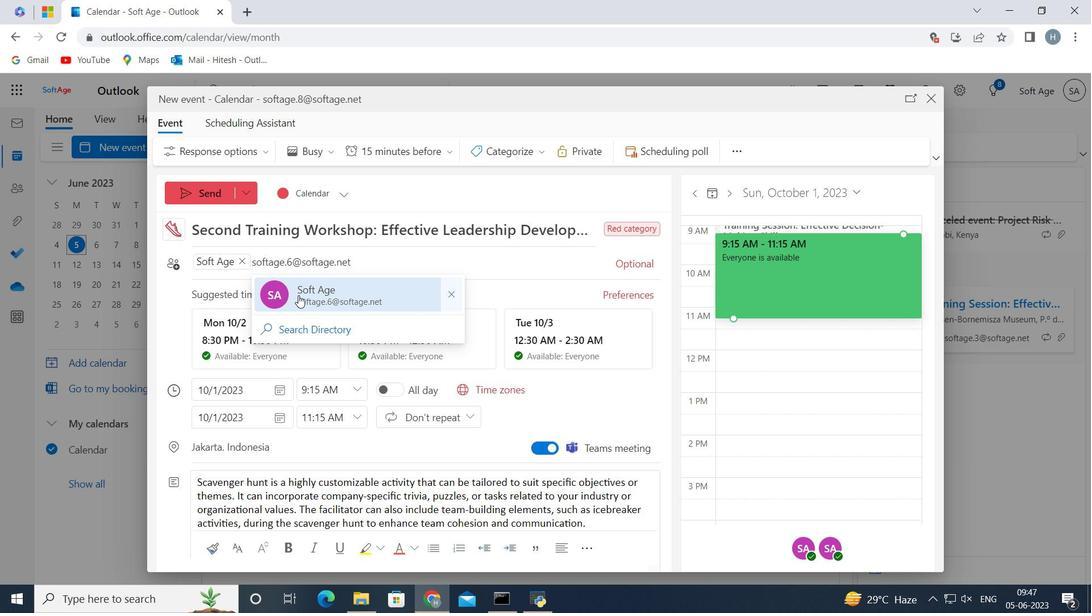 
Action: Mouse pressed left at (304, 293)
Screenshot: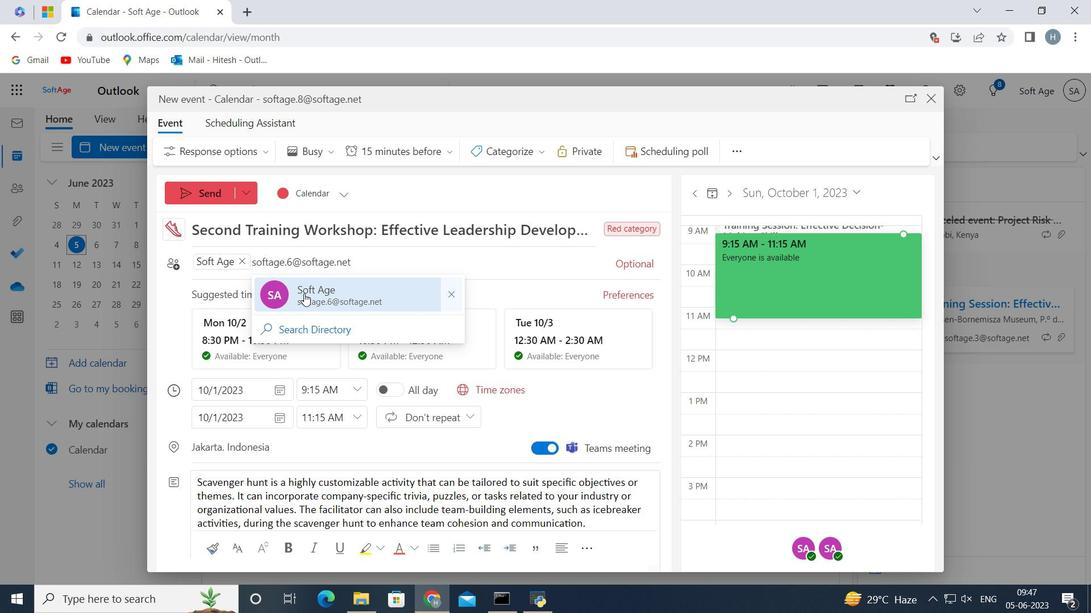 
Action: Mouse moved to (450, 153)
Screenshot: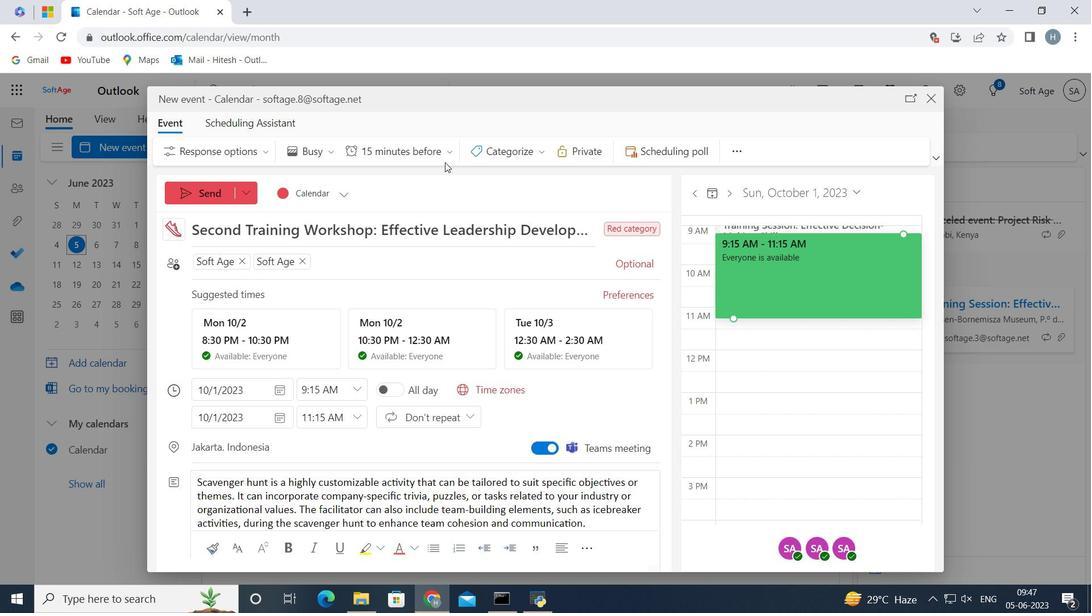 
Action: Mouse pressed left at (450, 153)
Screenshot: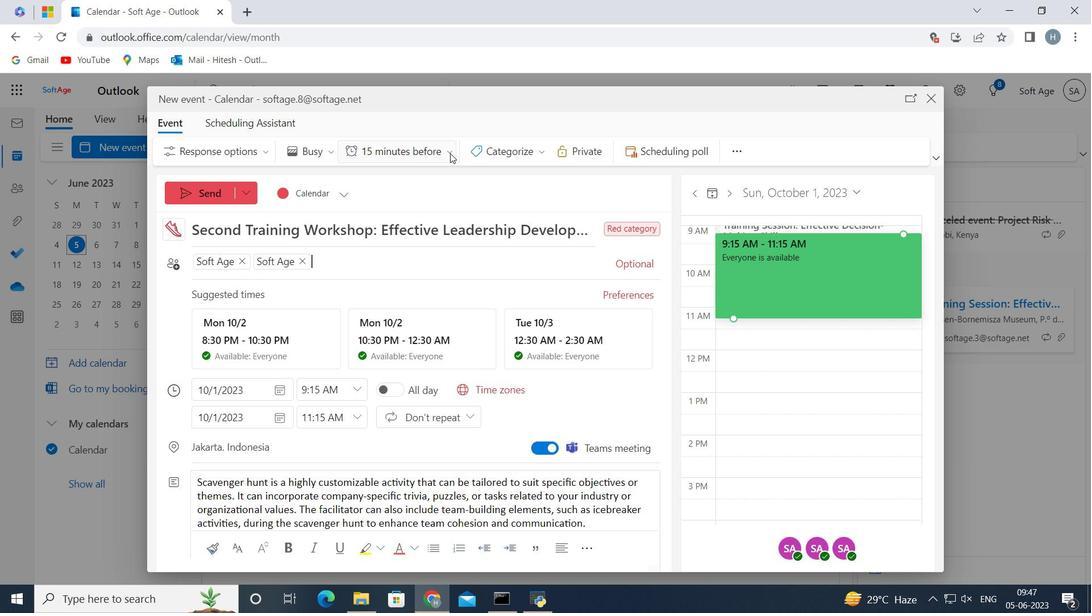 
Action: Mouse moved to (427, 258)
Screenshot: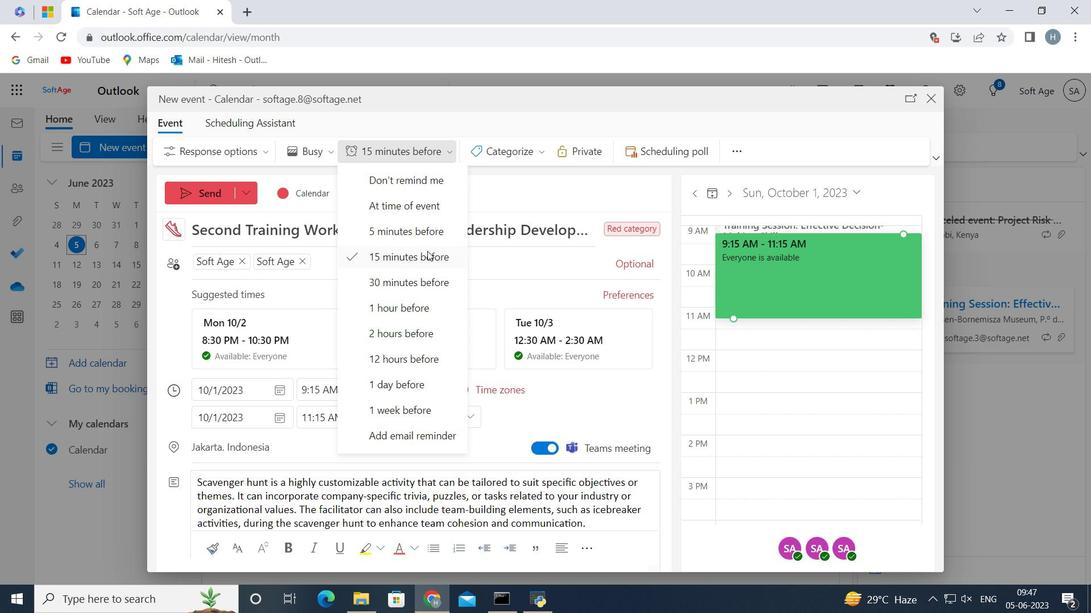 
Action: Mouse pressed left at (427, 258)
Screenshot: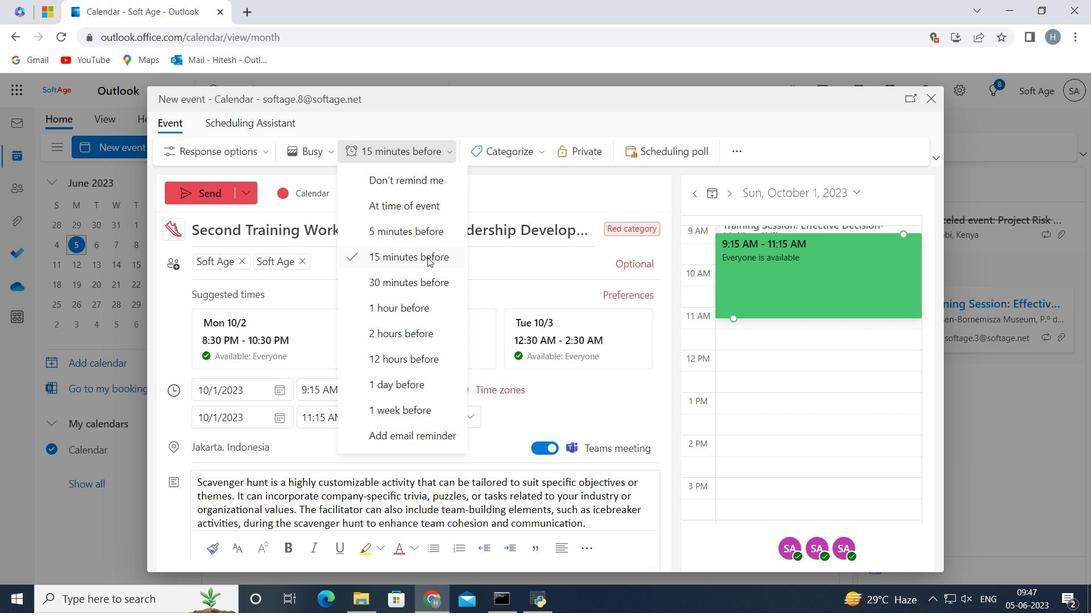 
Action: Mouse moved to (210, 194)
Screenshot: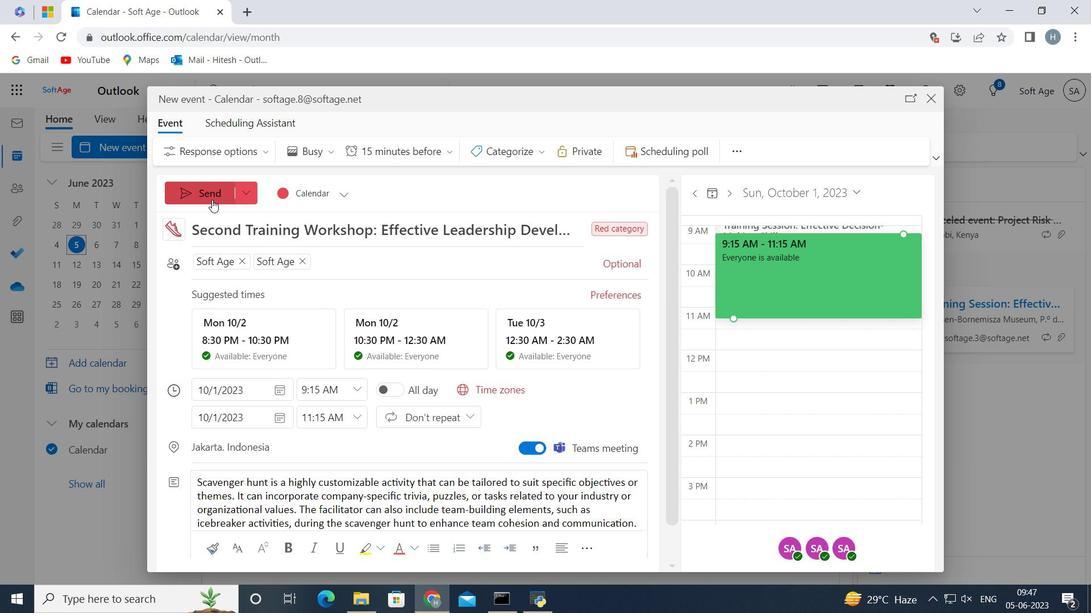 
Action: Mouse pressed left at (210, 194)
Screenshot: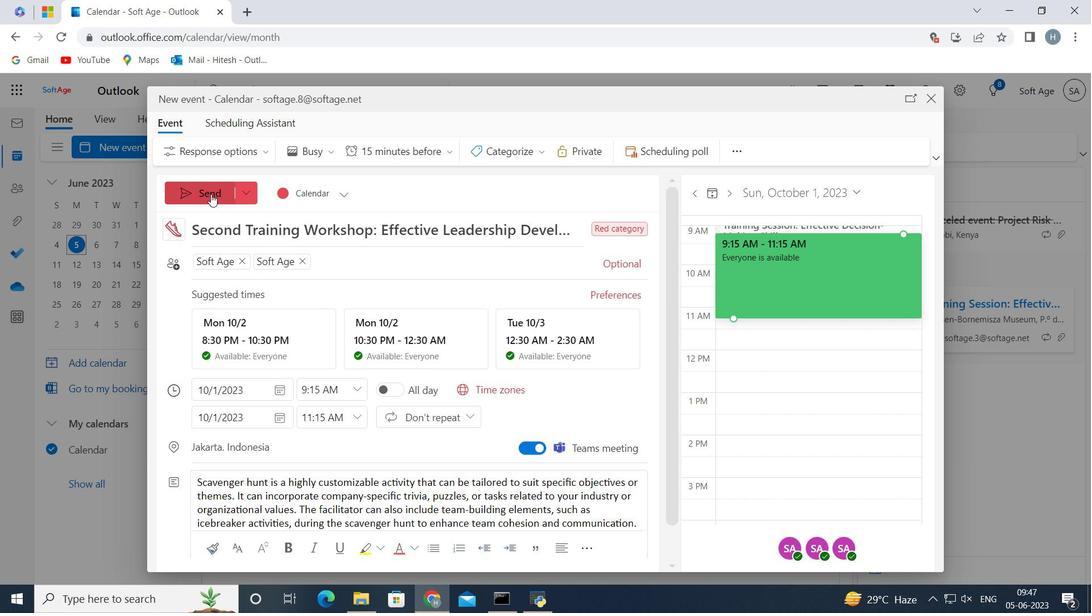 
